 Task: Create a due date automation trigger when advanced on, the moment a card is due add fields without custom field "Resume" set to a date between 1 and 7 working days ago.
Action: Mouse moved to (848, 252)
Screenshot: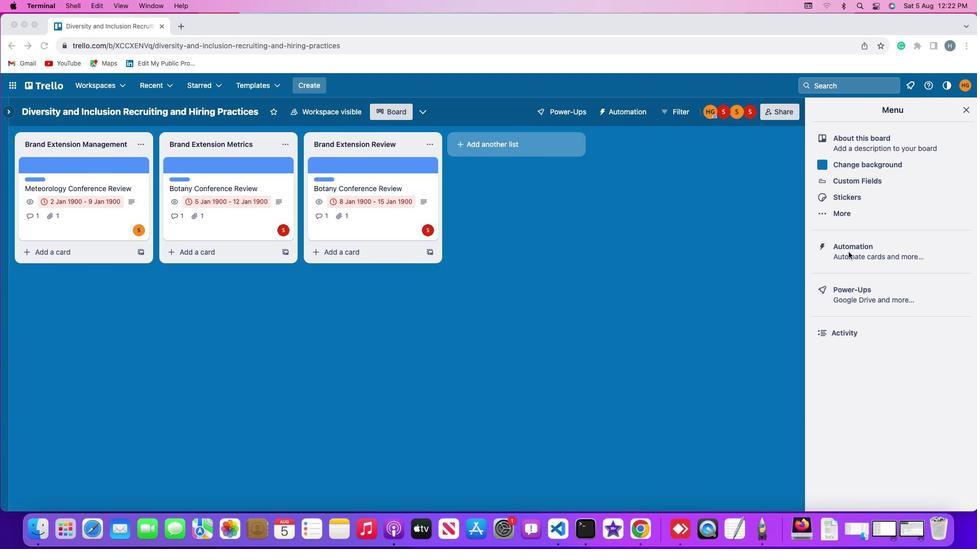
Action: Mouse pressed left at (848, 252)
Screenshot: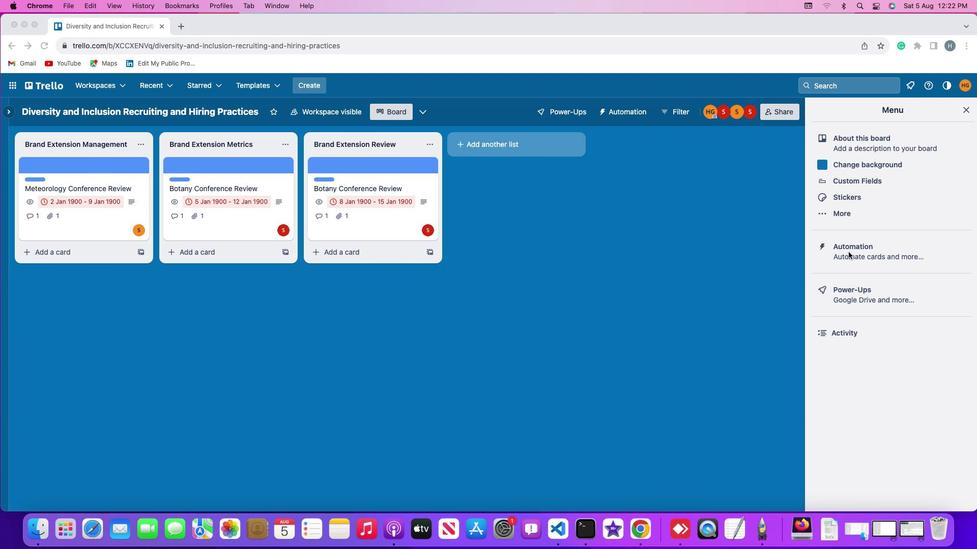 
Action: Mouse pressed left at (848, 252)
Screenshot: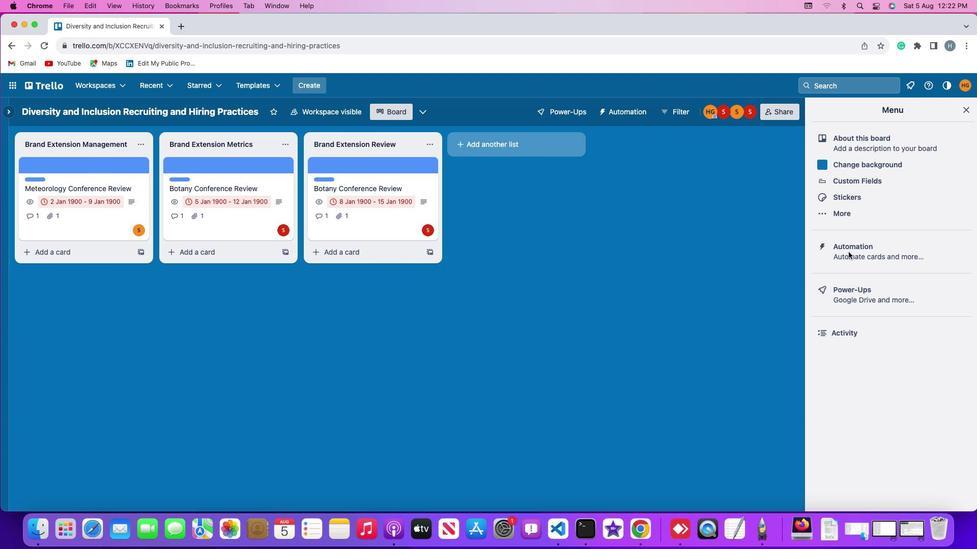 
Action: Mouse moved to (52, 241)
Screenshot: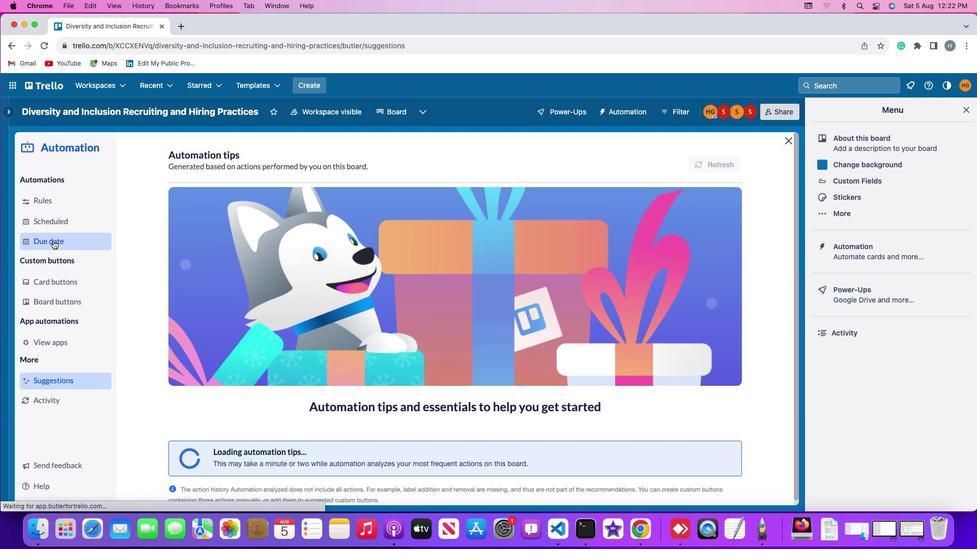 
Action: Mouse pressed left at (52, 241)
Screenshot: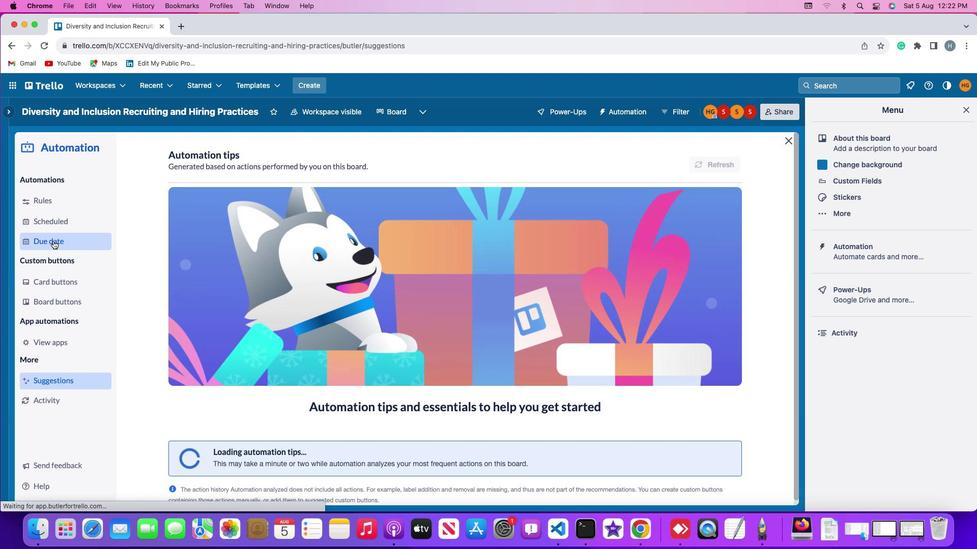 
Action: Mouse moved to (686, 154)
Screenshot: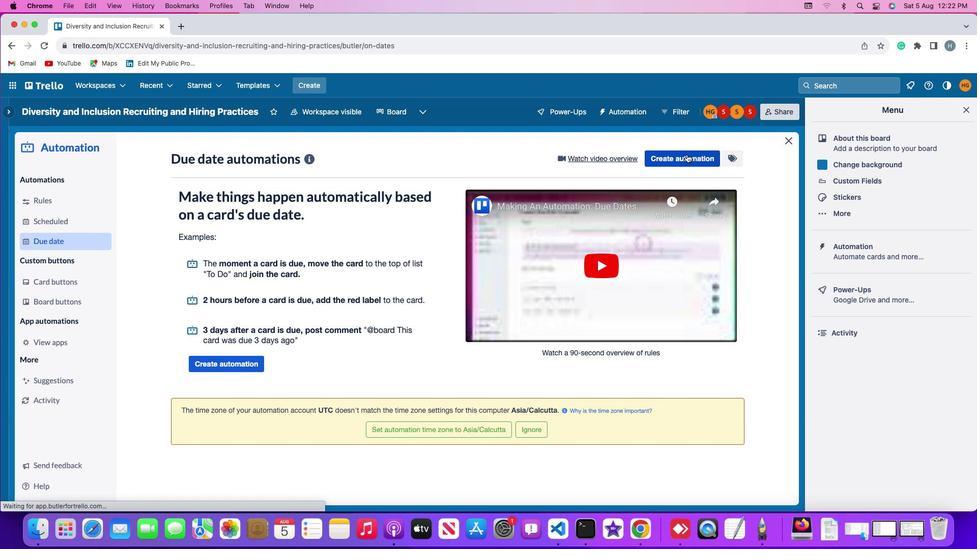 
Action: Mouse pressed left at (686, 154)
Screenshot: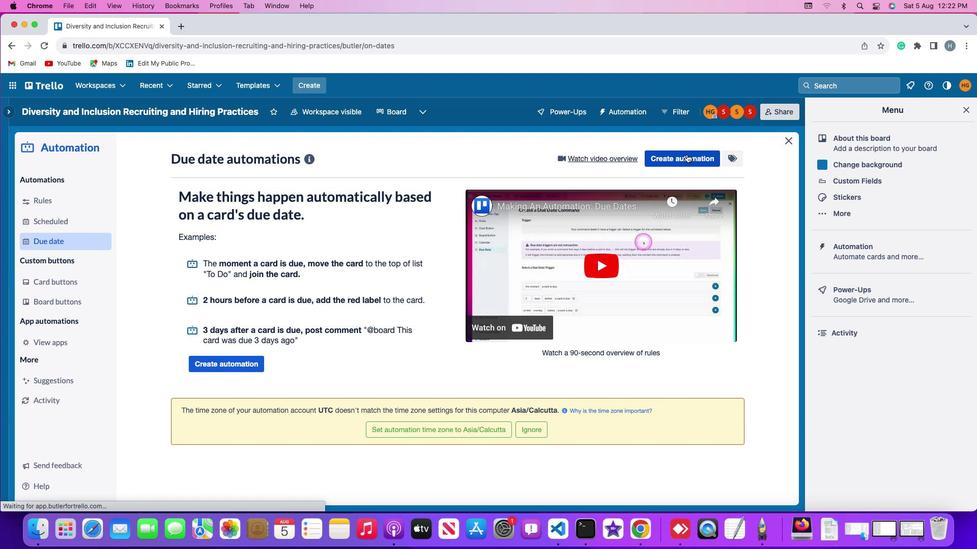 
Action: Mouse moved to (464, 254)
Screenshot: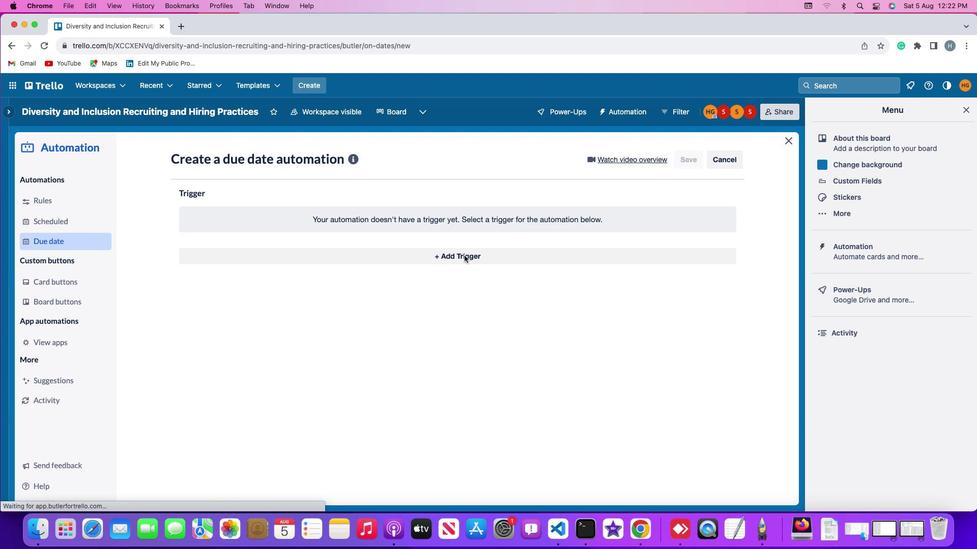 
Action: Mouse pressed left at (464, 254)
Screenshot: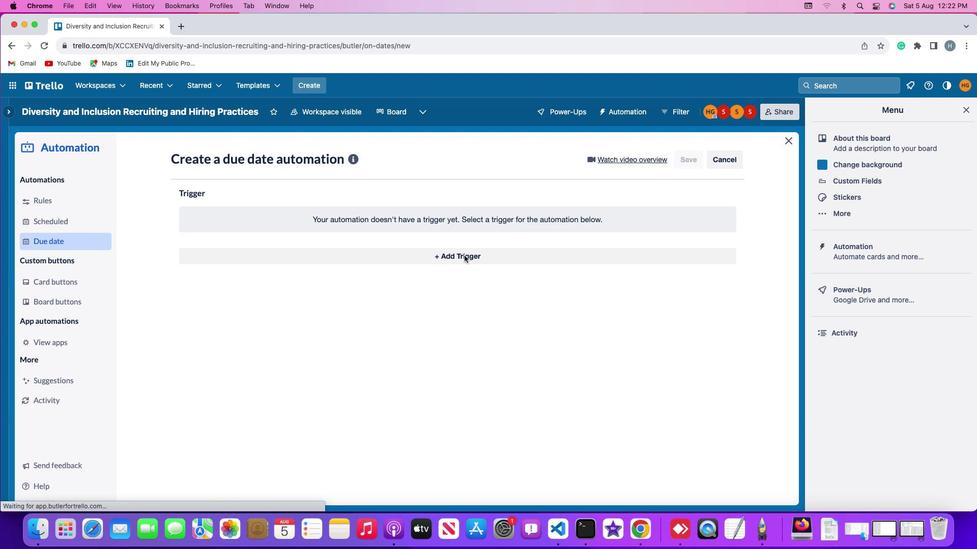 
Action: Mouse moved to (220, 383)
Screenshot: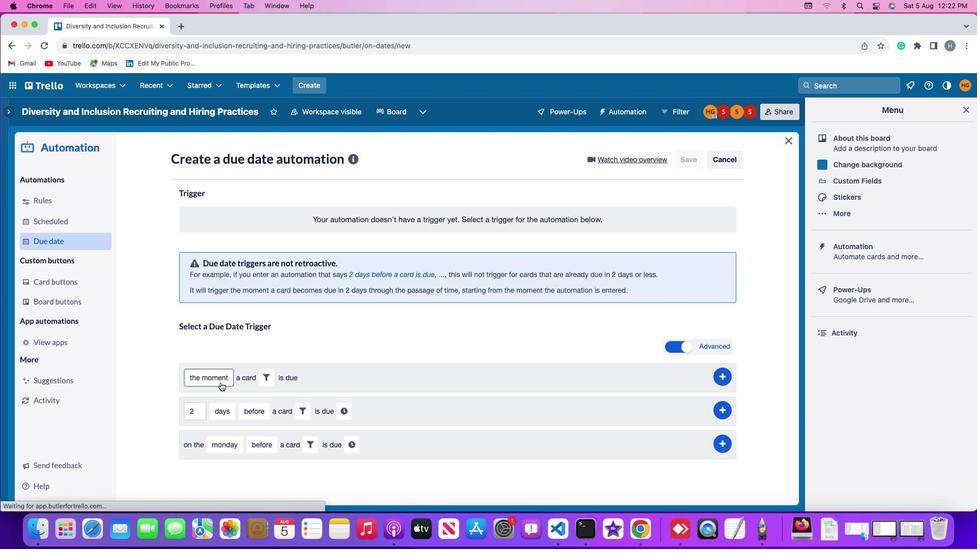 
Action: Mouse pressed left at (220, 383)
Screenshot: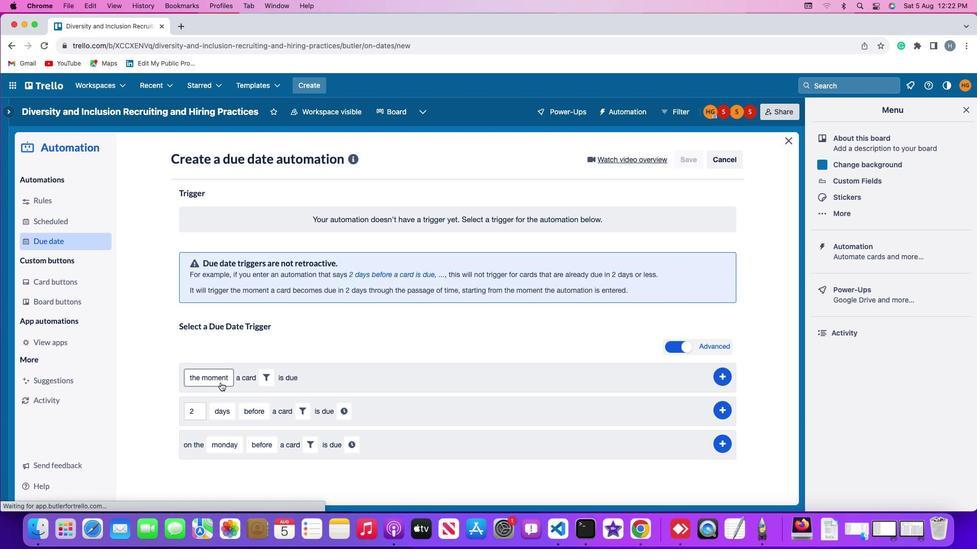 
Action: Mouse moved to (223, 397)
Screenshot: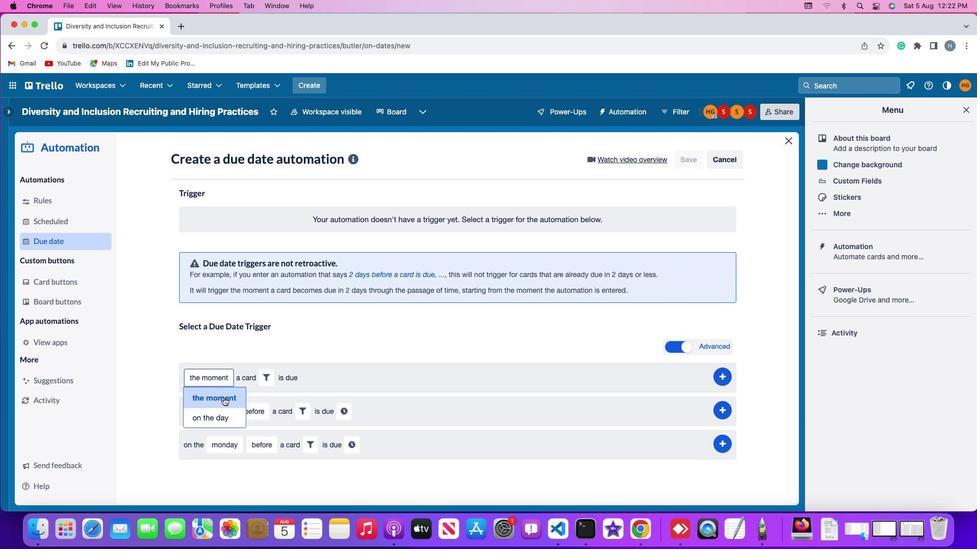 
Action: Mouse pressed left at (223, 397)
Screenshot: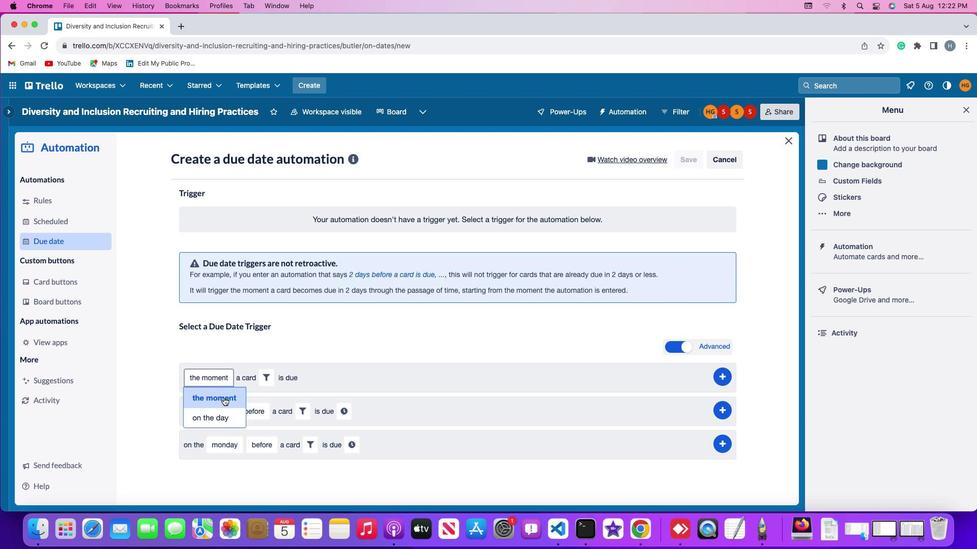 
Action: Mouse moved to (263, 381)
Screenshot: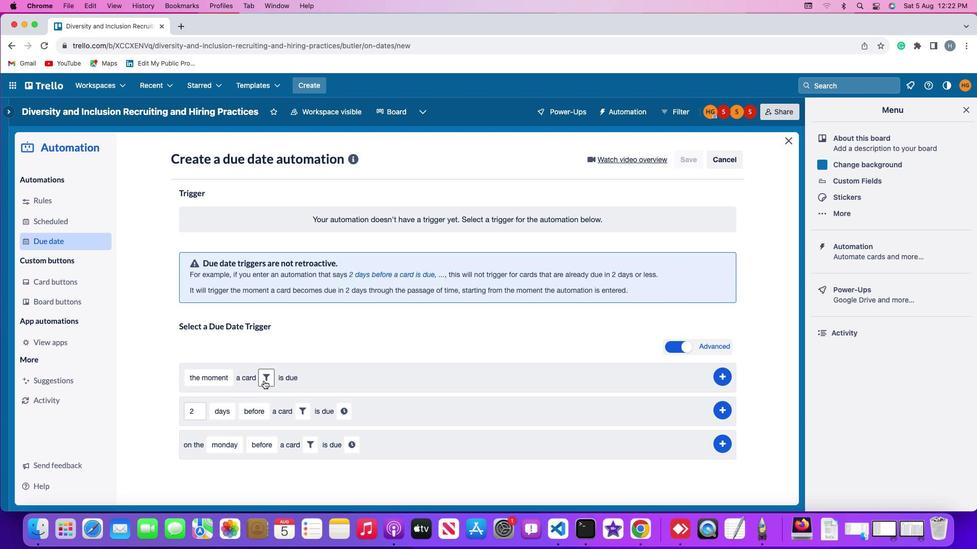 
Action: Mouse pressed left at (263, 381)
Screenshot: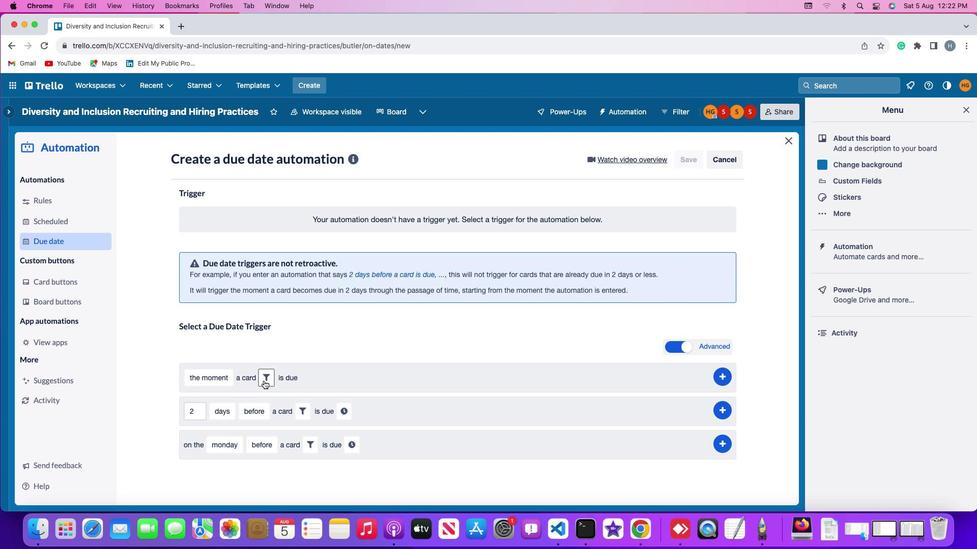 
Action: Mouse moved to (430, 411)
Screenshot: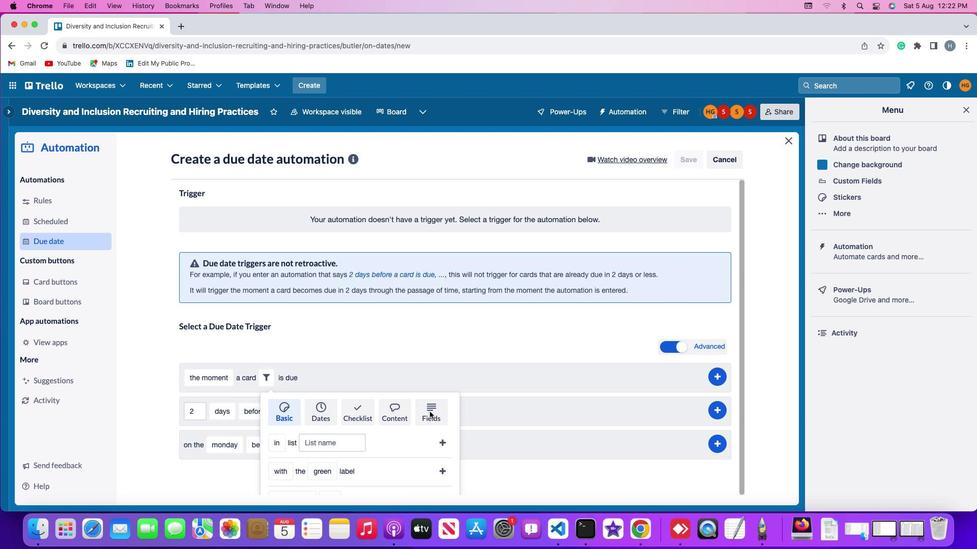
Action: Mouse pressed left at (430, 411)
Screenshot: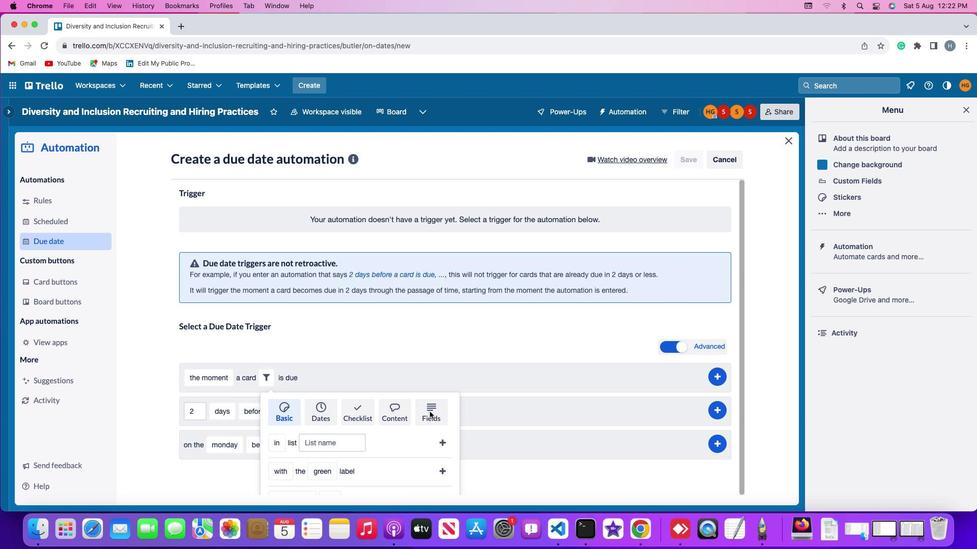 
Action: Mouse scrolled (430, 411) with delta (0, 0)
Screenshot: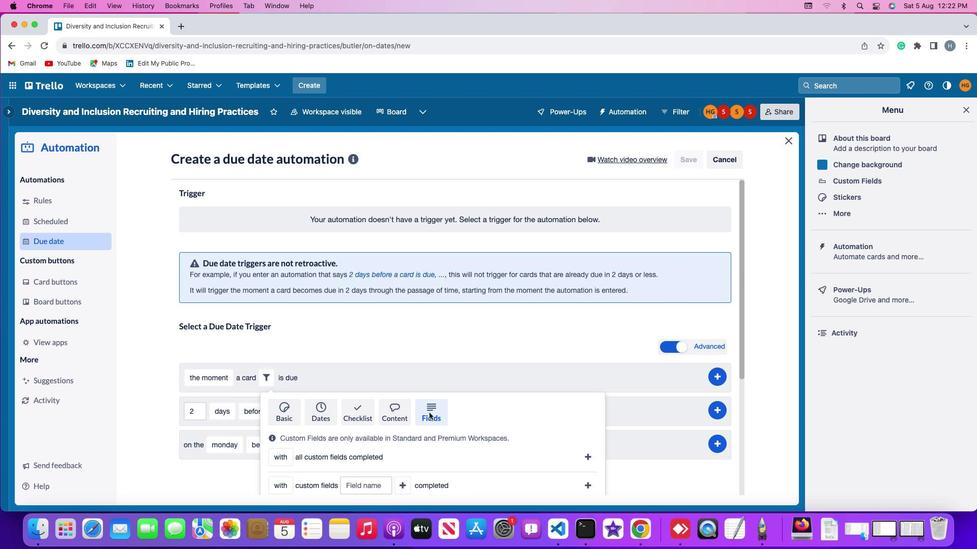 
Action: Mouse scrolled (430, 411) with delta (0, 0)
Screenshot: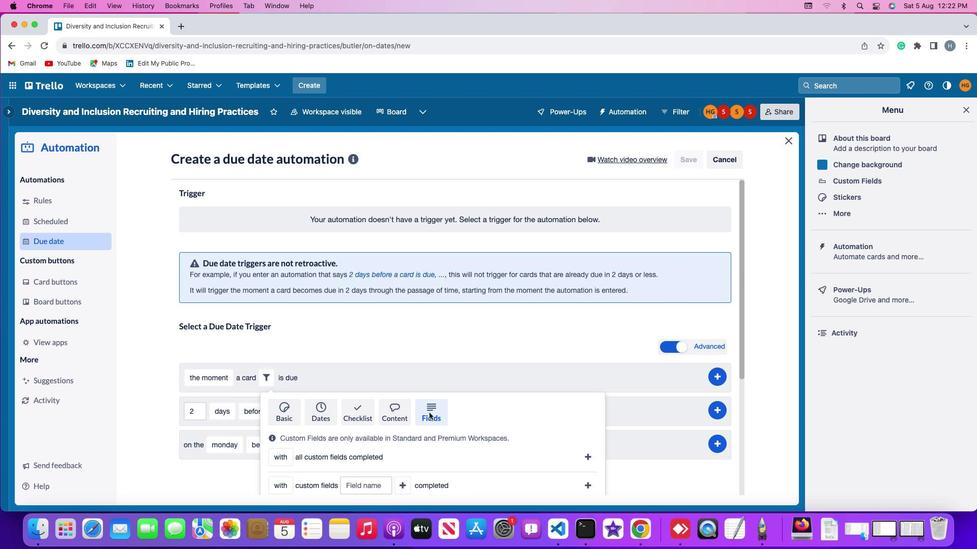 
Action: Mouse moved to (429, 413)
Screenshot: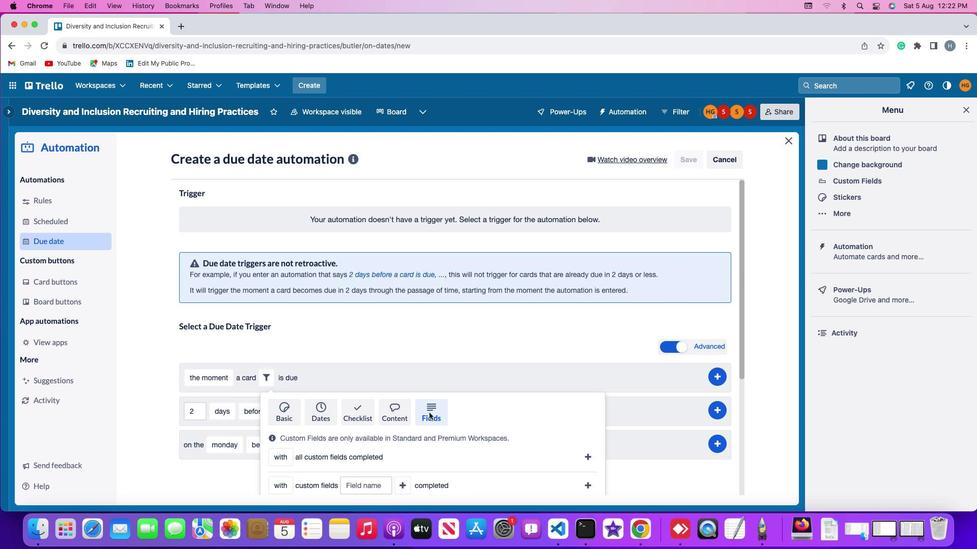 
Action: Mouse scrolled (429, 413) with delta (0, -2)
Screenshot: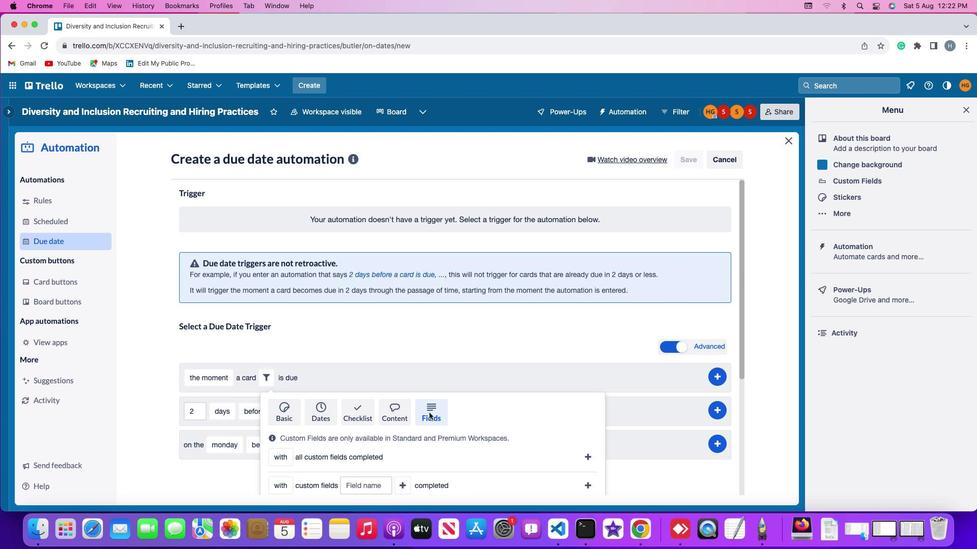 
Action: Mouse moved to (425, 416)
Screenshot: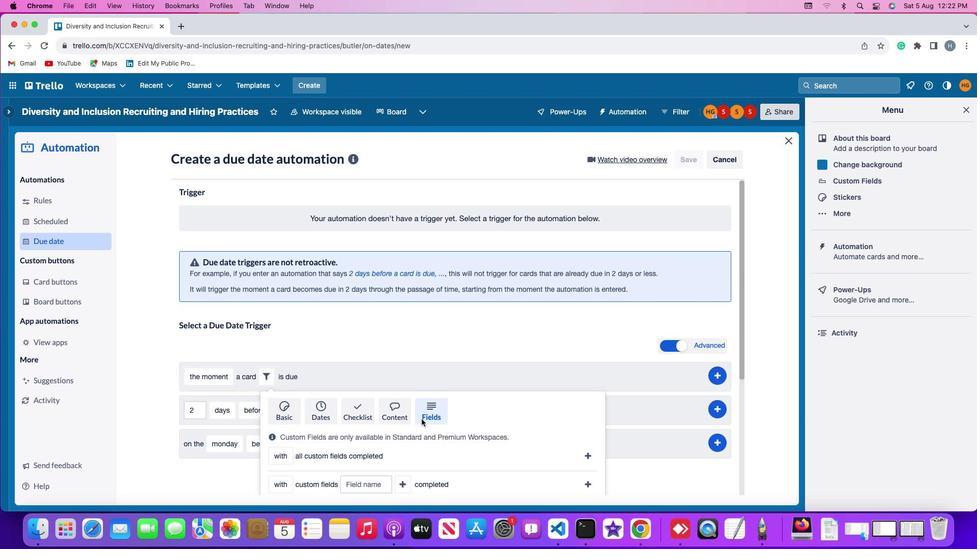 
Action: Mouse scrolled (425, 416) with delta (0, -2)
Screenshot: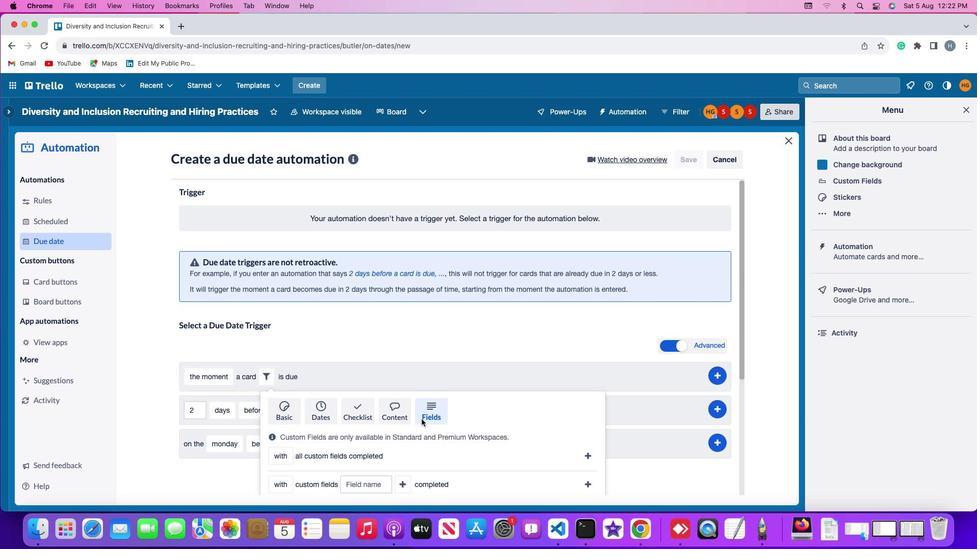 
Action: Mouse moved to (423, 418)
Screenshot: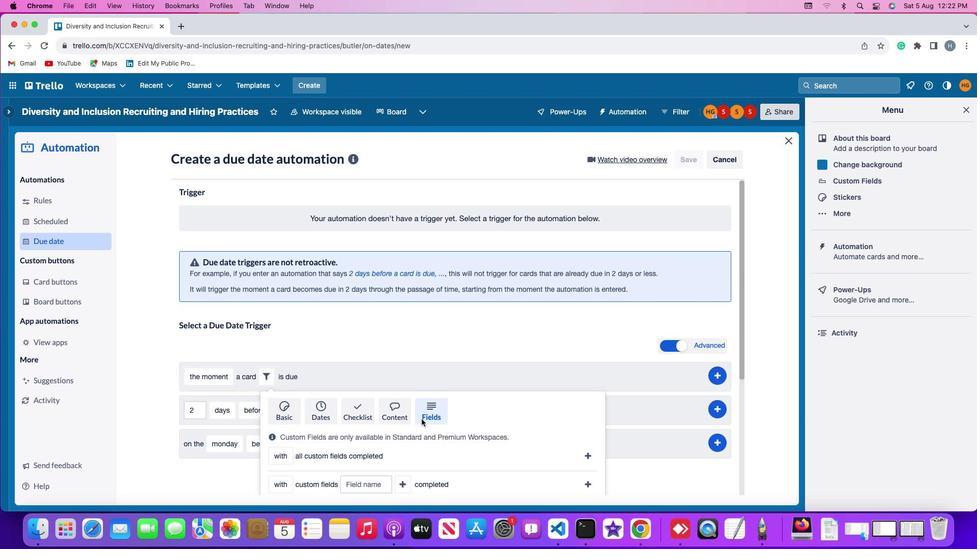 
Action: Mouse scrolled (423, 418) with delta (0, -3)
Screenshot: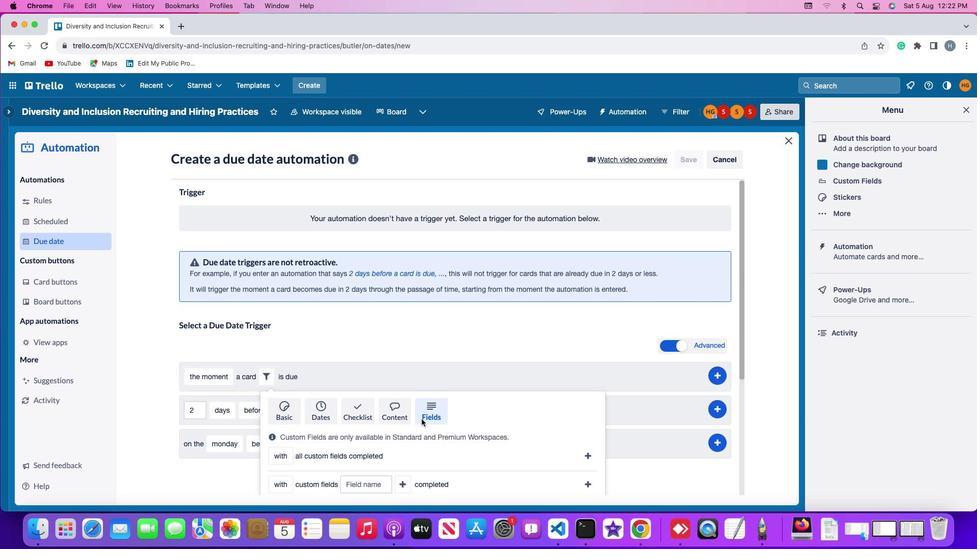 
Action: Mouse moved to (420, 420)
Screenshot: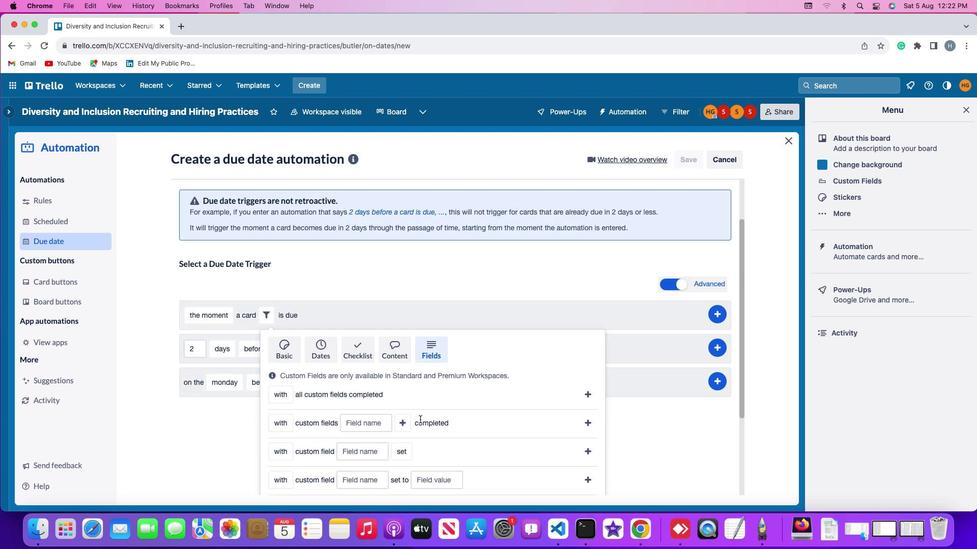 
Action: Mouse scrolled (420, 420) with delta (0, -3)
Screenshot: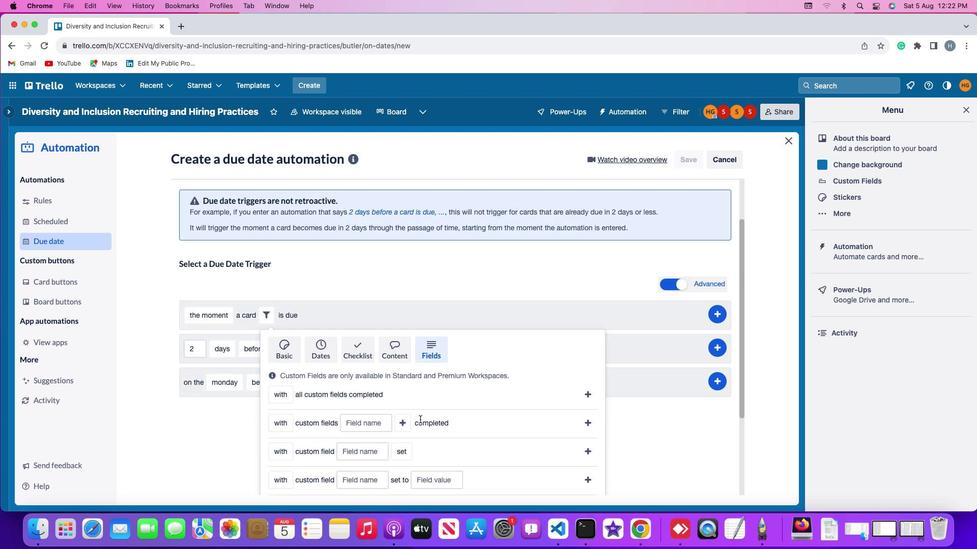 
Action: Mouse moved to (420, 419)
Screenshot: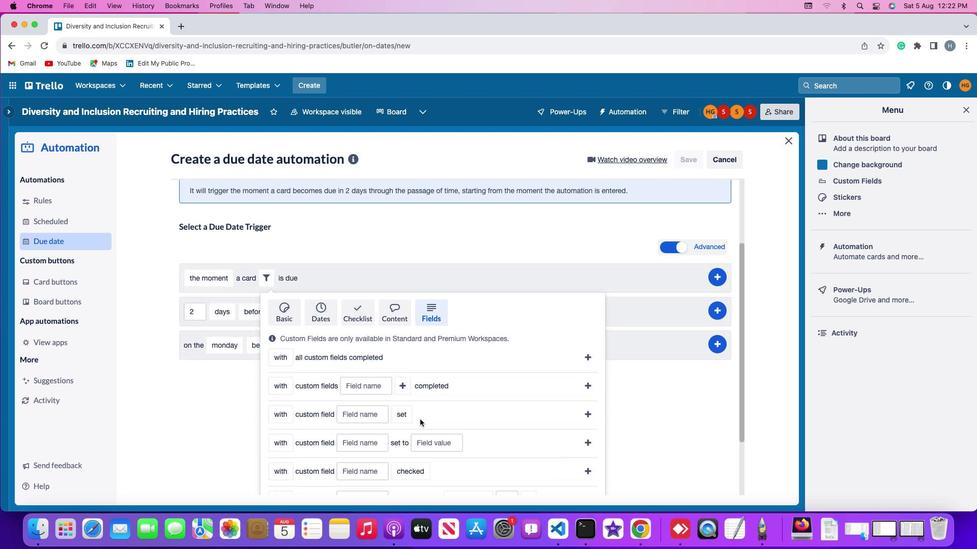 
Action: Mouse scrolled (420, 419) with delta (0, 0)
Screenshot: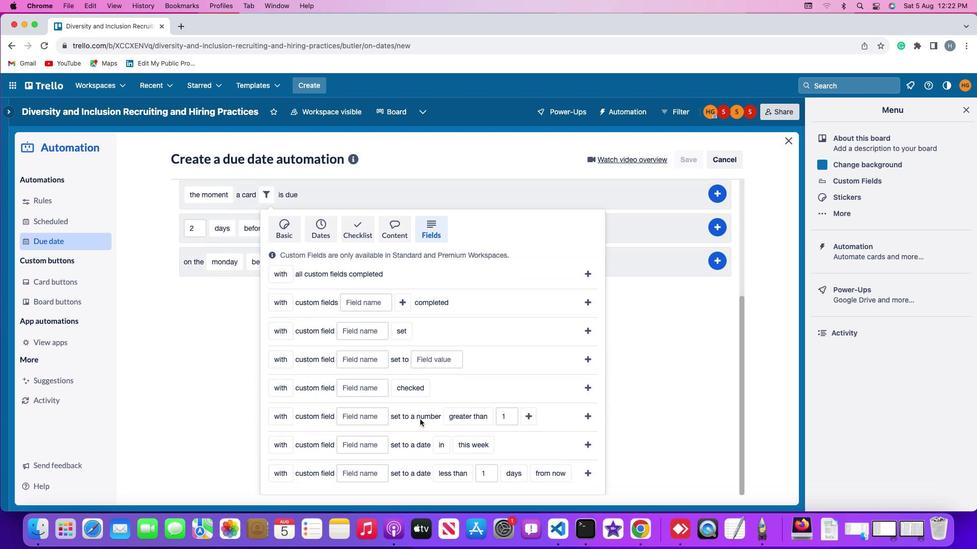 
Action: Mouse scrolled (420, 419) with delta (0, 0)
Screenshot: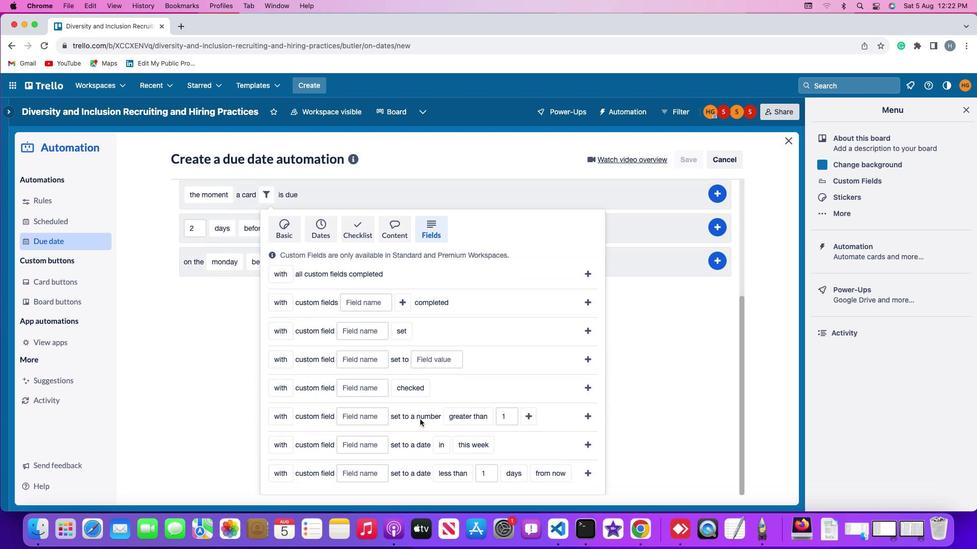 
Action: Mouse scrolled (420, 419) with delta (0, -1)
Screenshot: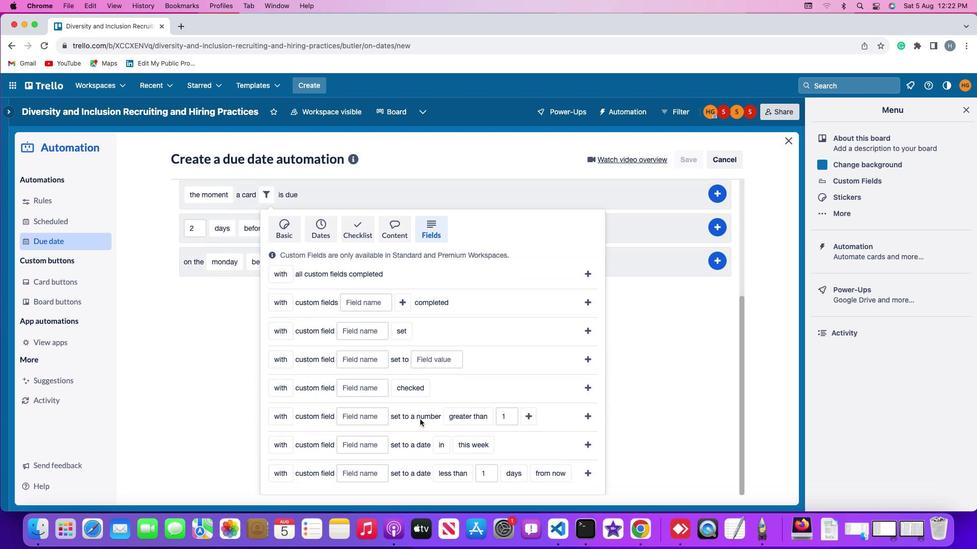 
Action: Mouse scrolled (420, 419) with delta (0, -2)
Screenshot: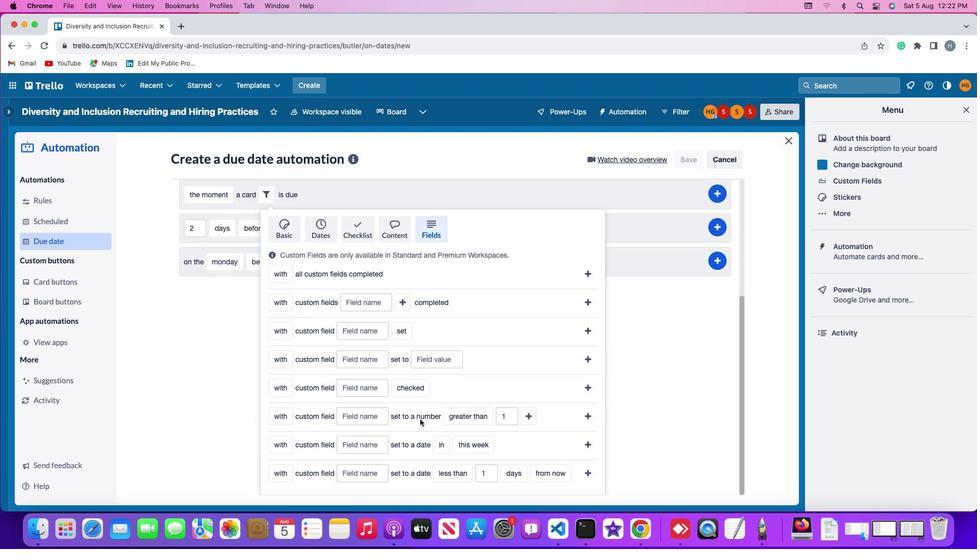 
Action: Mouse moved to (281, 472)
Screenshot: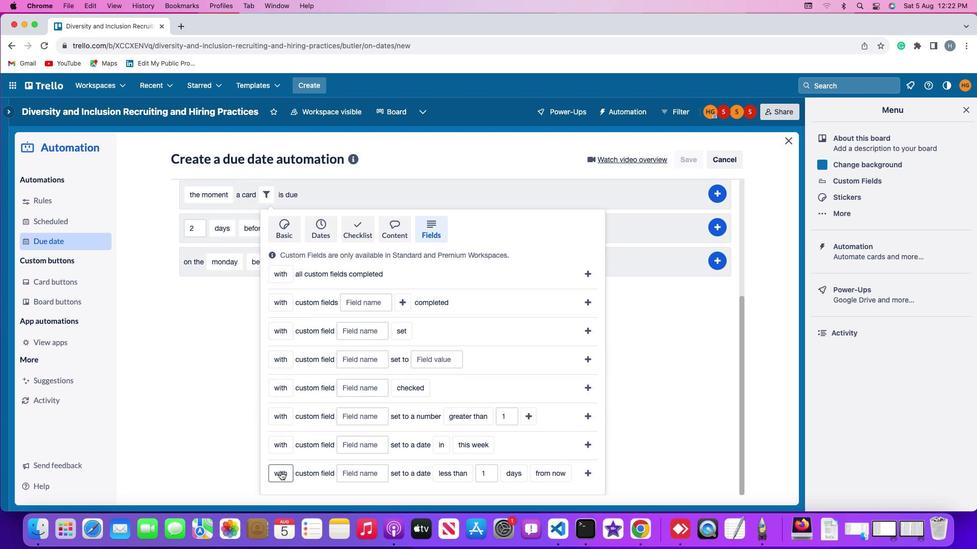 
Action: Mouse pressed left at (281, 472)
Screenshot: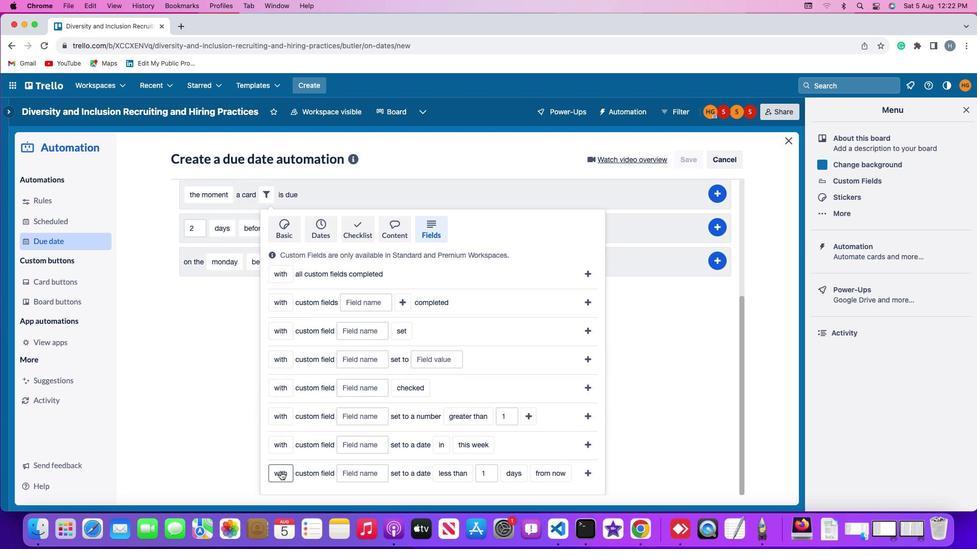 
Action: Mouse moved to (287, 455)
Screenshot: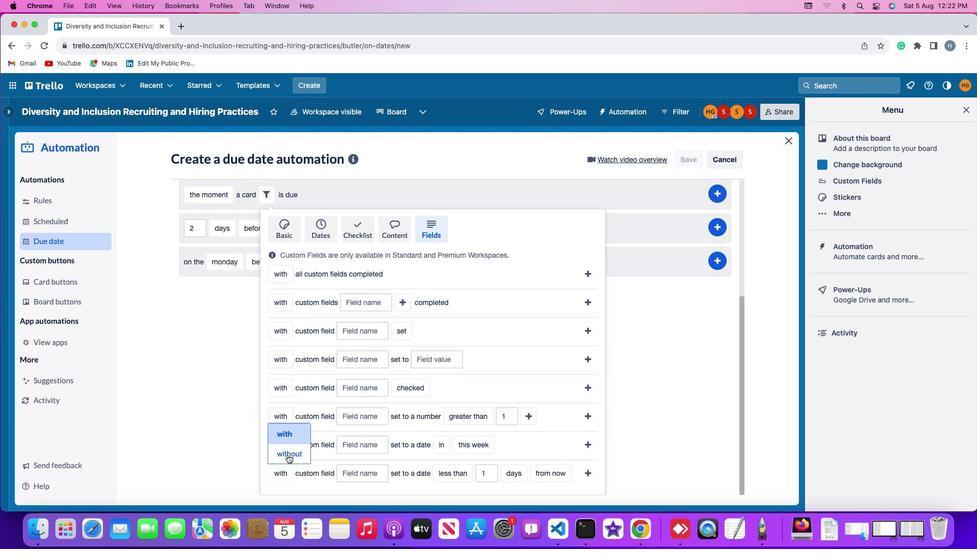 
Action: Mouse pressed left at (287, 455)
Screenshot: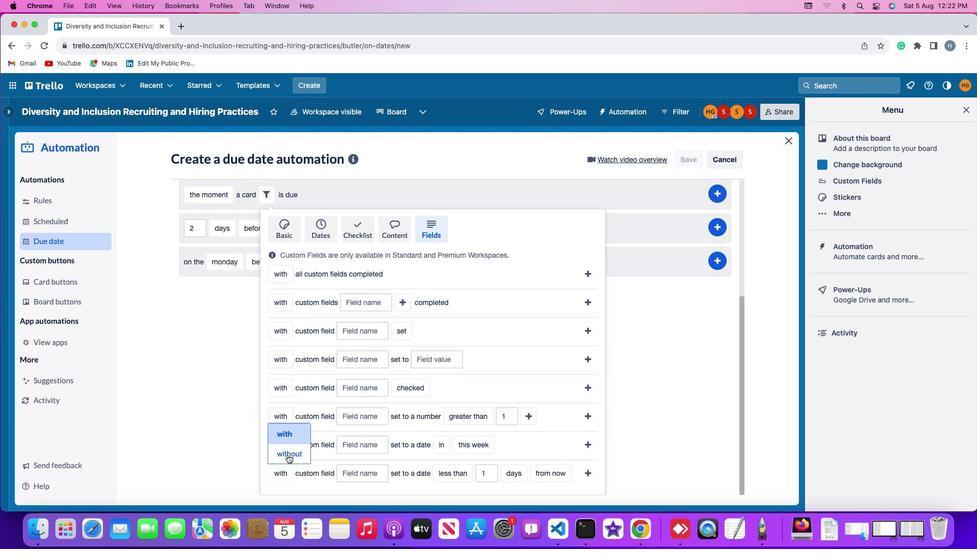 
Action: Mouse moved to (362, 475)
Screenshot: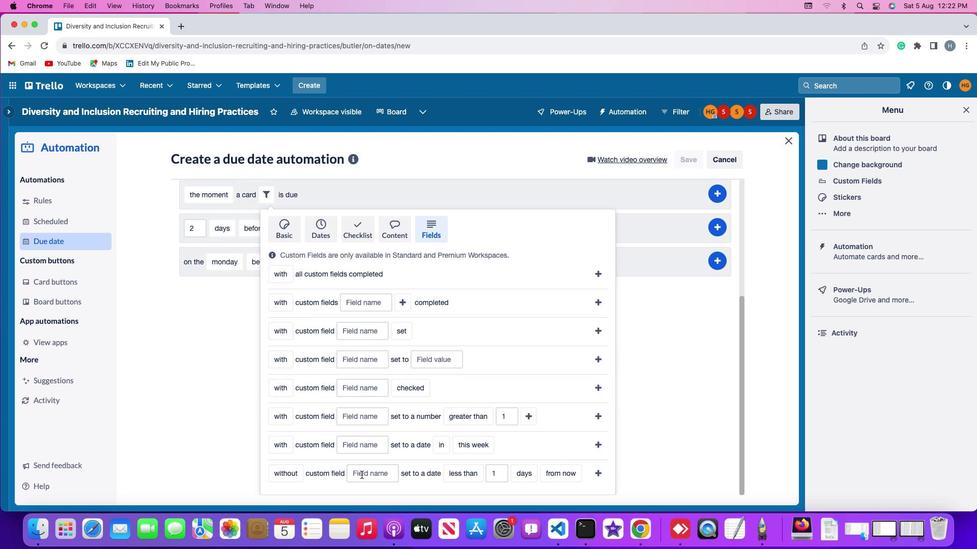 
Action: Mouse pressed left at (362, 475)
Screenshot: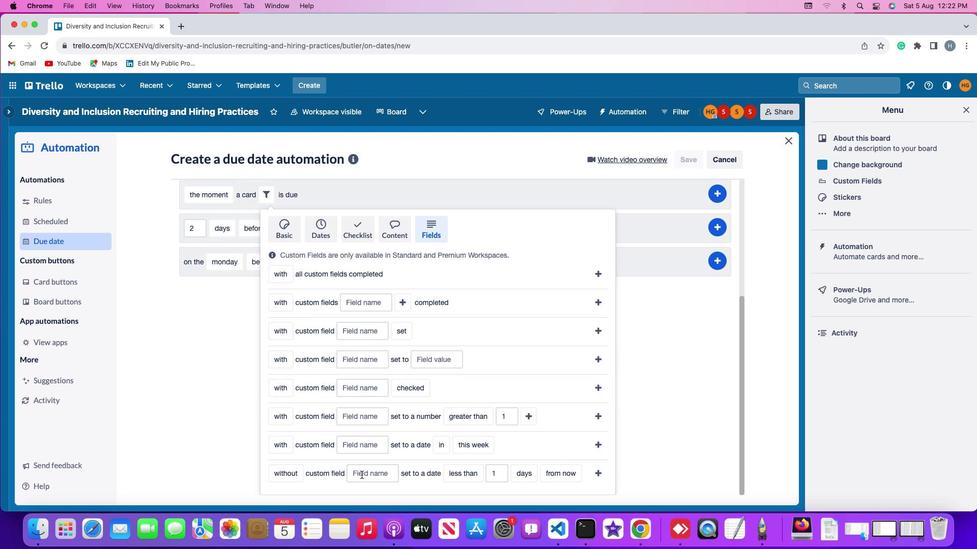
Action: Mouse moved to (362, 475)
Screenshot: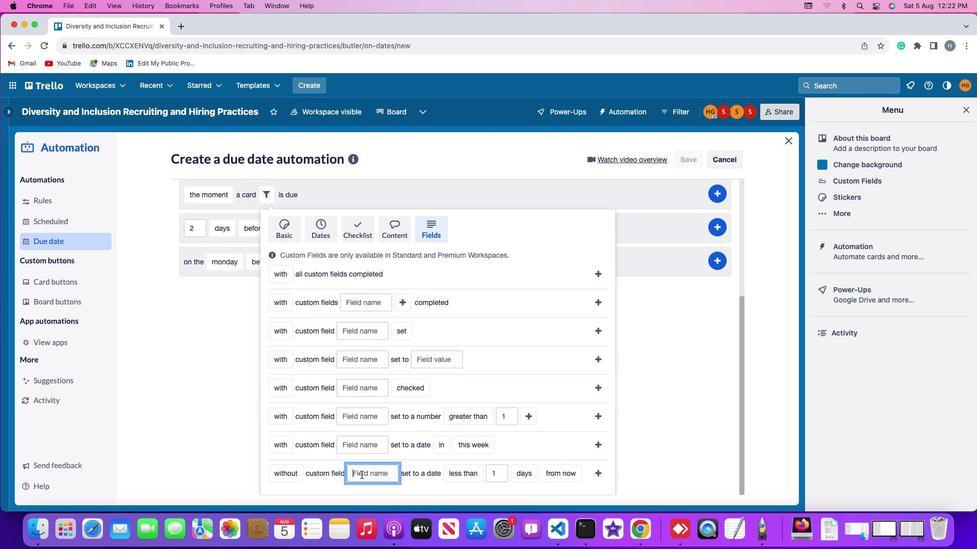 
Action: Key pressed Key.shift'R''e''s''u''m'
Screenshot: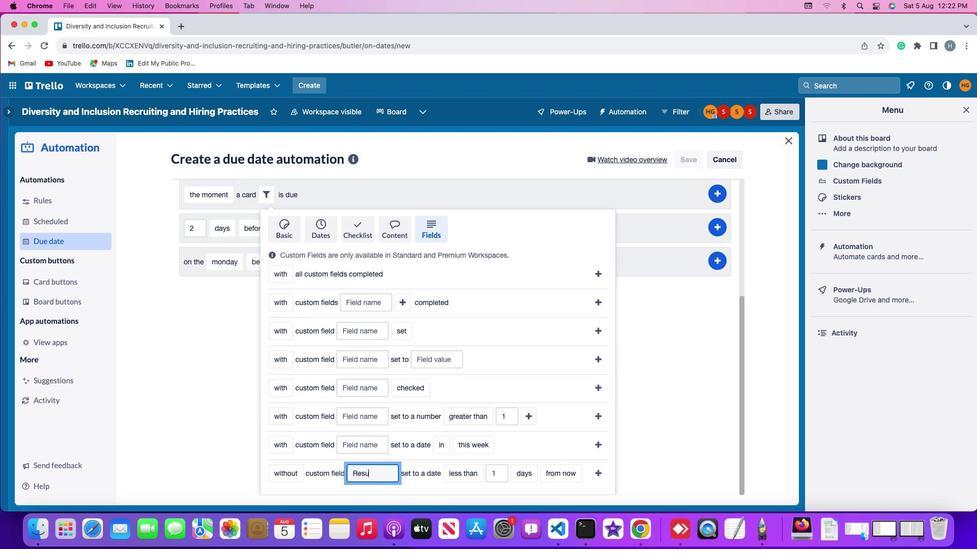 
Action: Mouse moved to (366, 473)
Screenshot: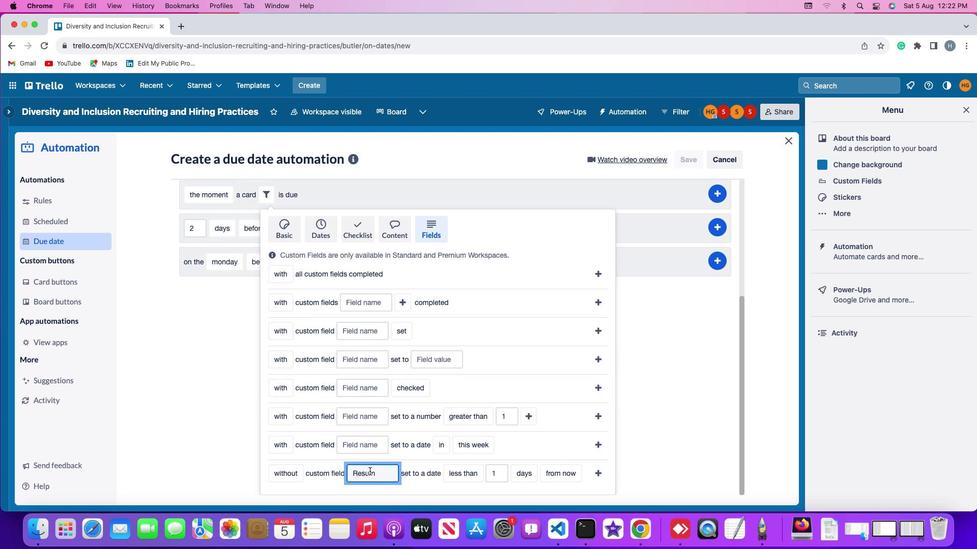 
Action: Key pressed 'e'
Screenshot: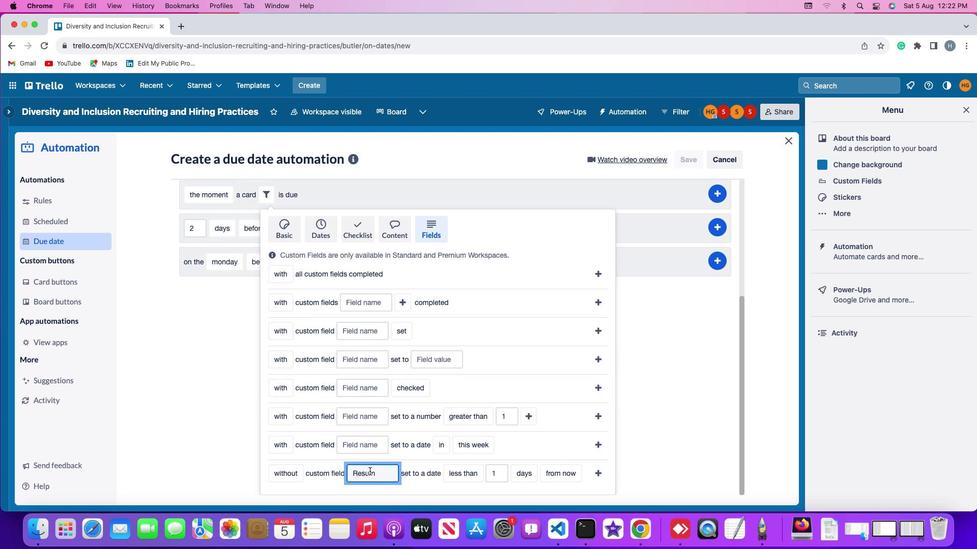 
Action: Mouse moved to (458, 473)
Screenshot: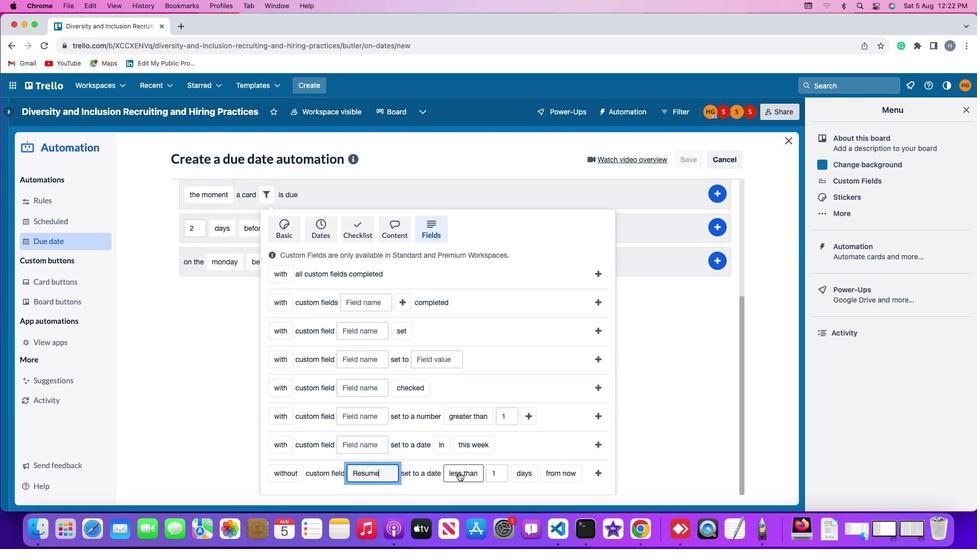 
Action: Mouse pressed left at (458, 473)
Screenshot: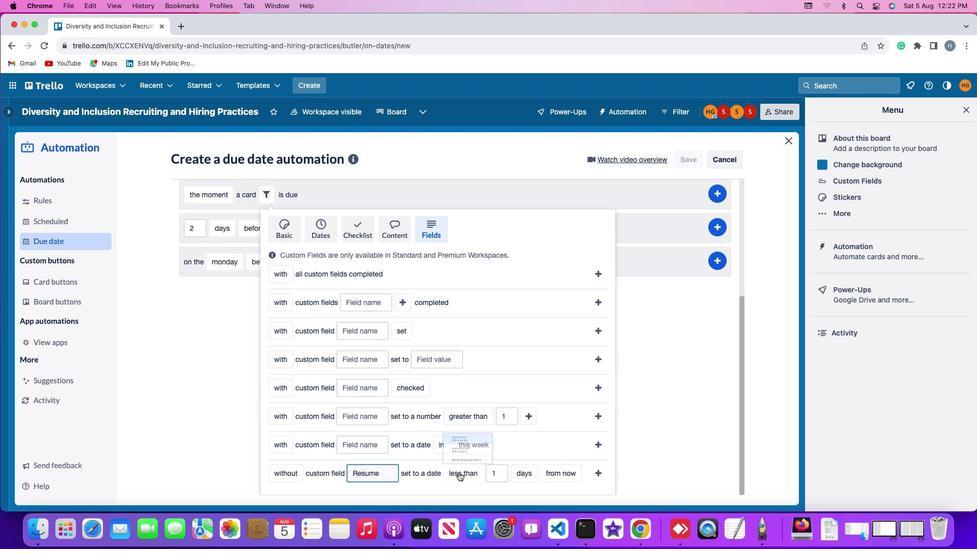 
Action: Mouse moved to (470, 451)
Screenshot: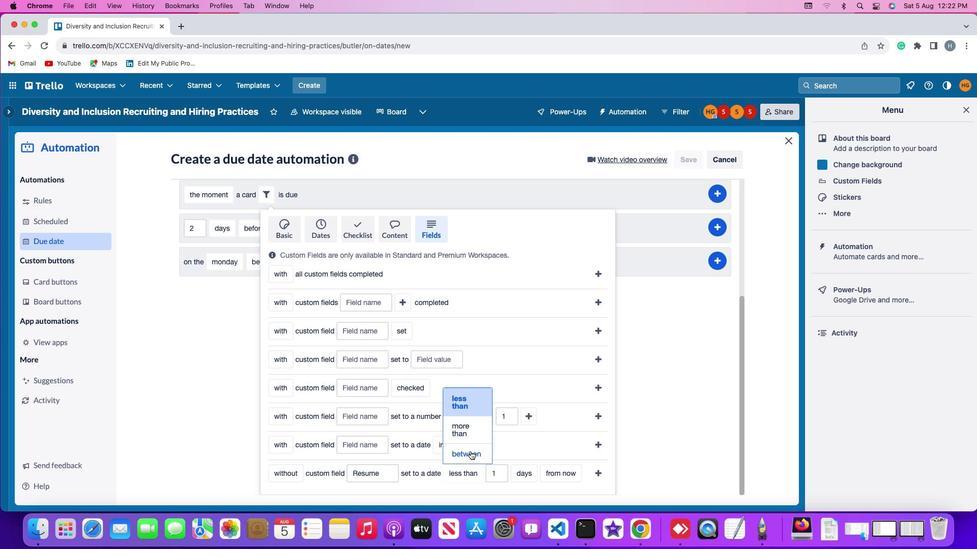 
Action: Mouse pressed left at (470, 451)
Screenshot: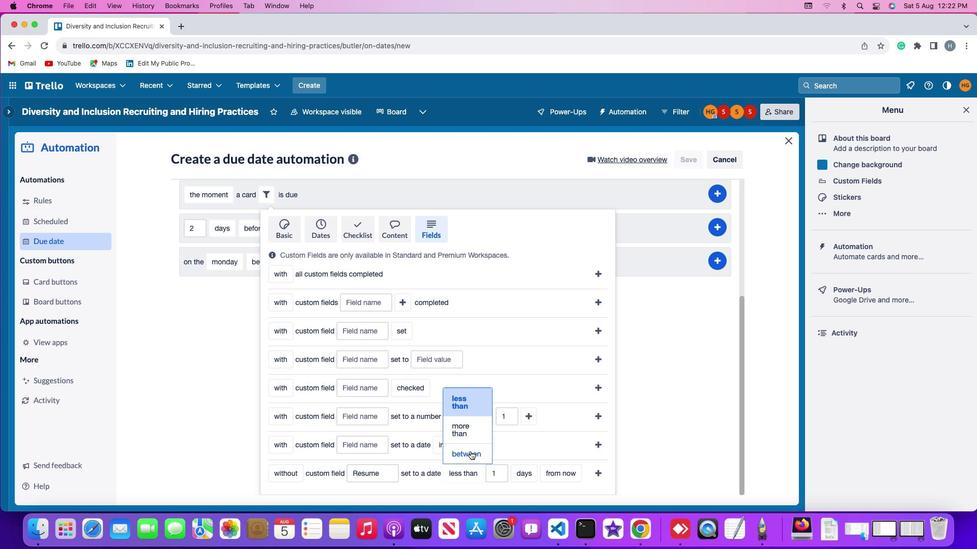
Action: Mouse moved to (501, 474)
Screenshot: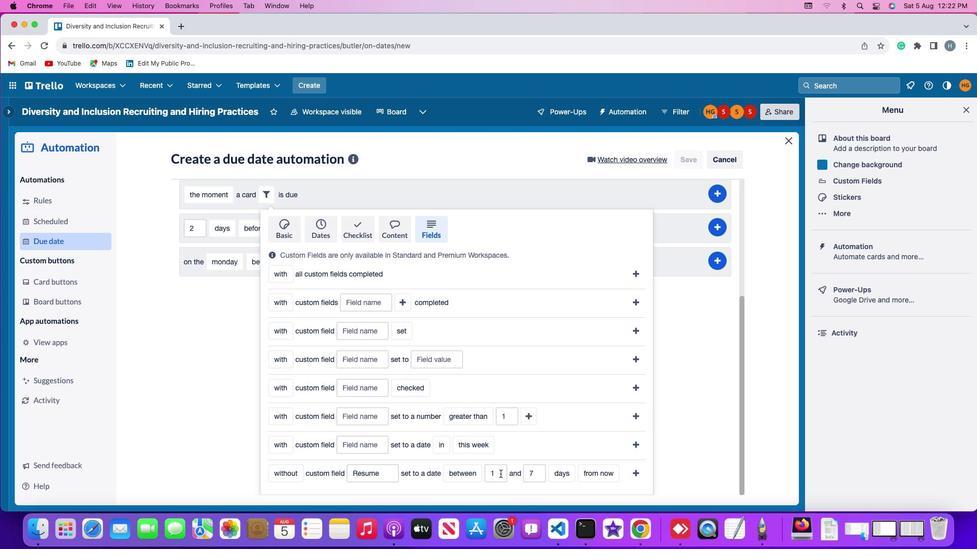 
Action: Mouse pressed left at (501, 474)
Screenshot: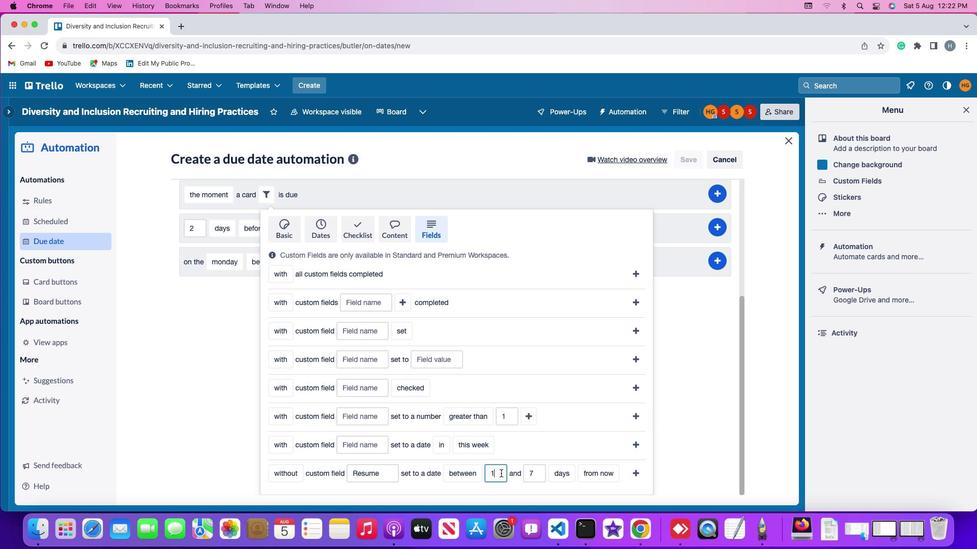 
Action: Mouse moved to (501, 474)
Screenshot: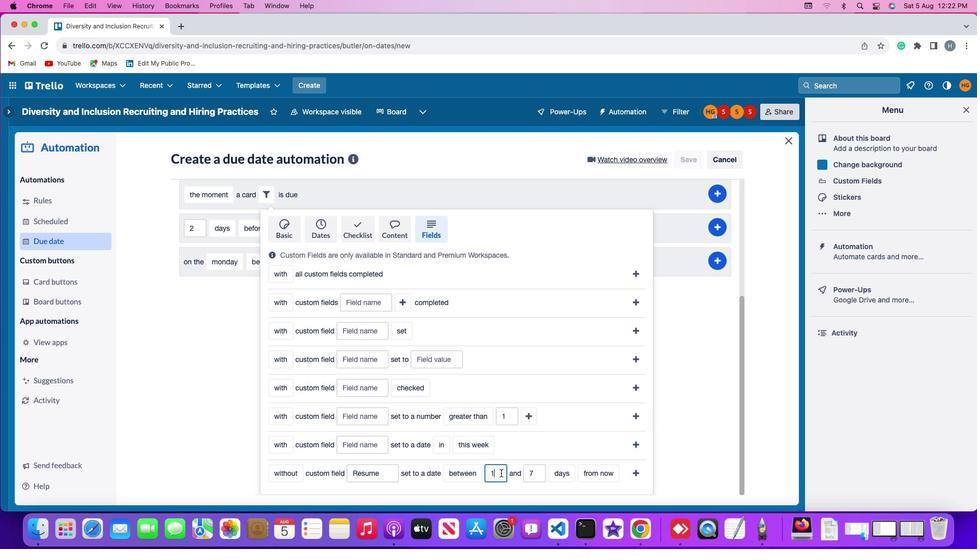 
Action: Key pressed Key.backspace'1'
Screenshot: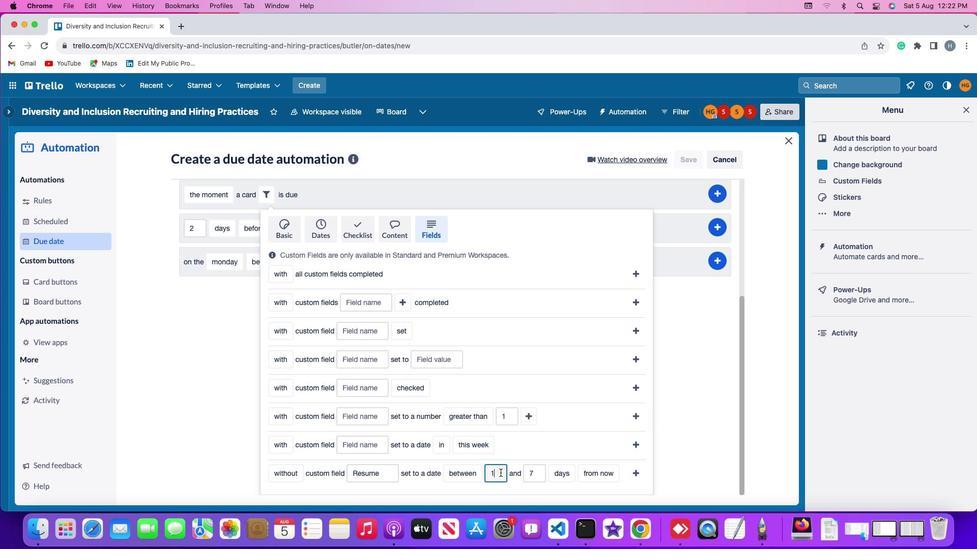 
Action: Mouse moved to (535, 474)
Screenshot: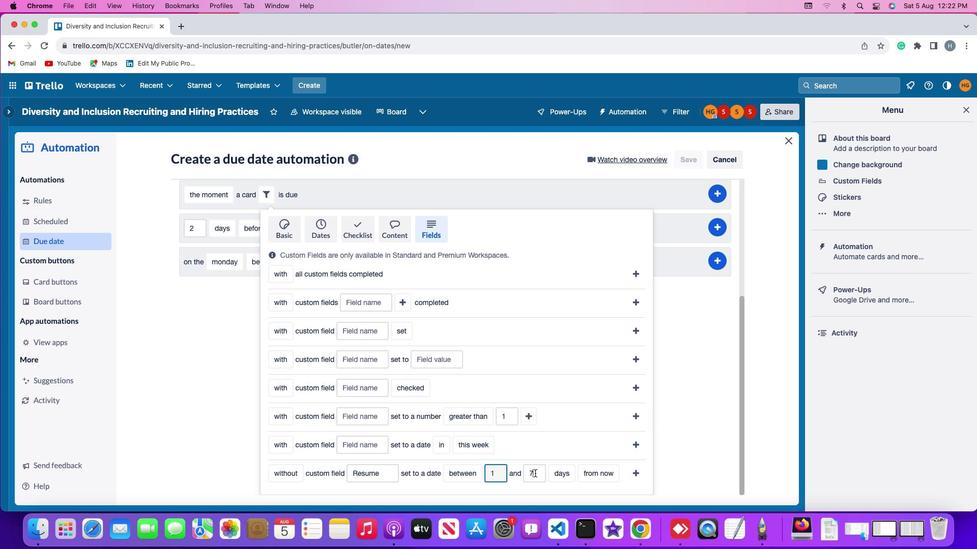 
Action: Mouse pressed left at (535, 474)
Screenshot: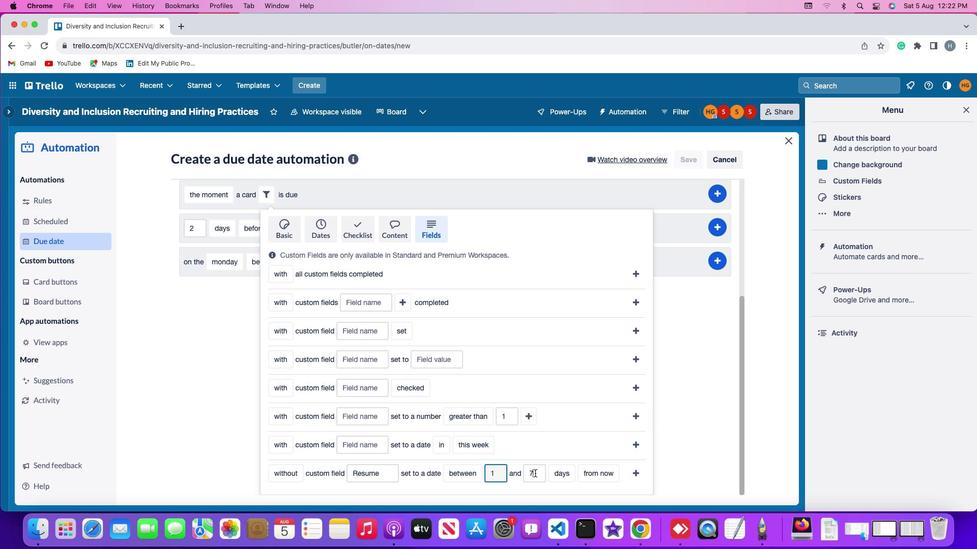 
Action: Mouse moved to (535, 474)
Screenshot: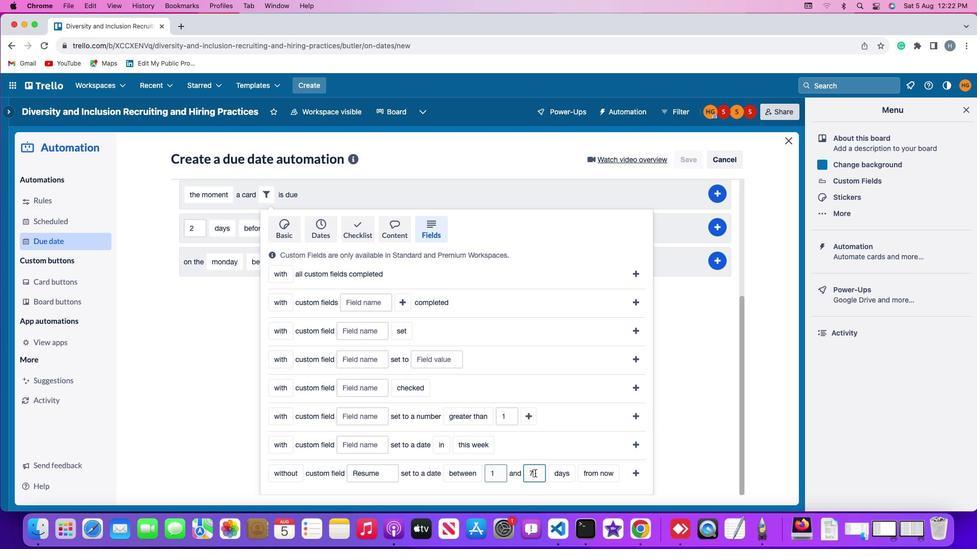 
Action: Key pressed Key.backspace'7'
Screenshot: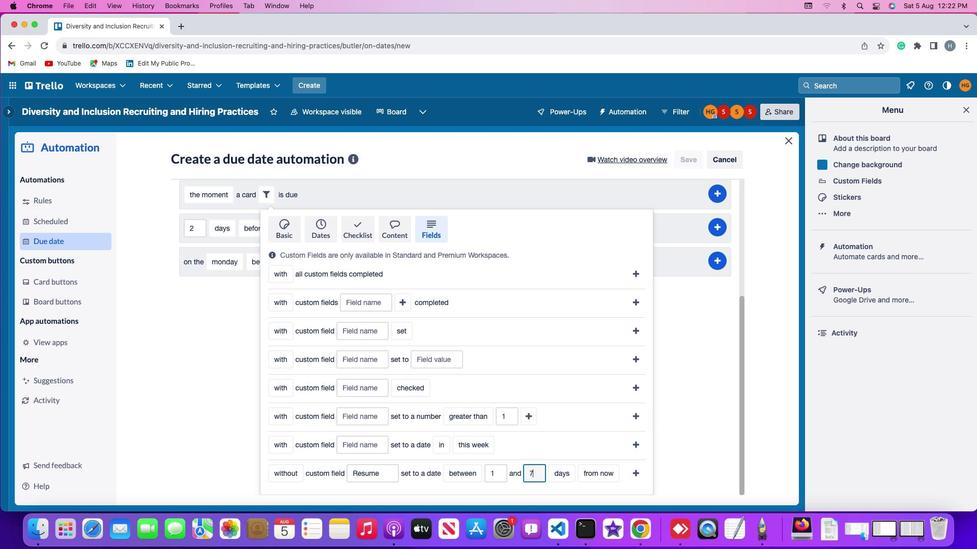 
Action: Mouse moved to (563, 472)
Screenshot: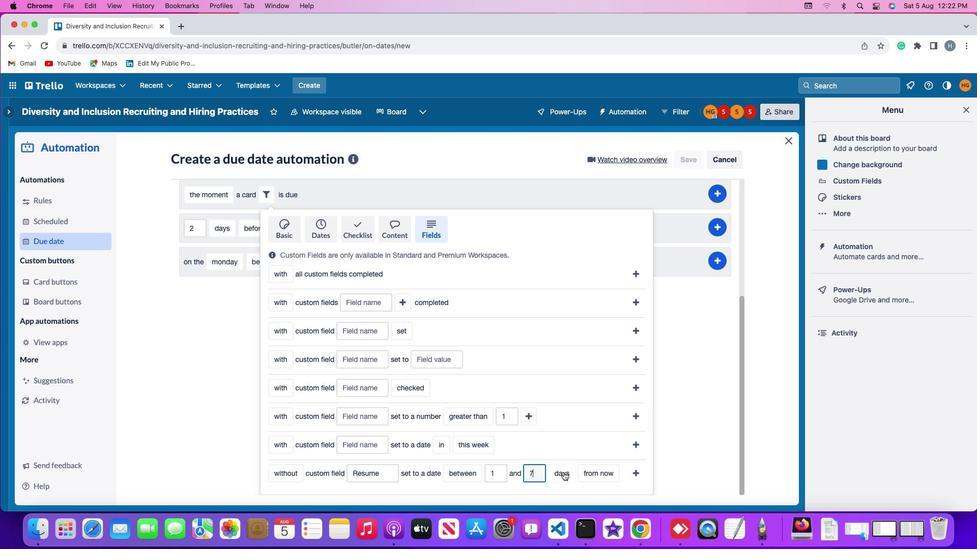
Action: Mouse pressed left at (563, 472)
Screenshot: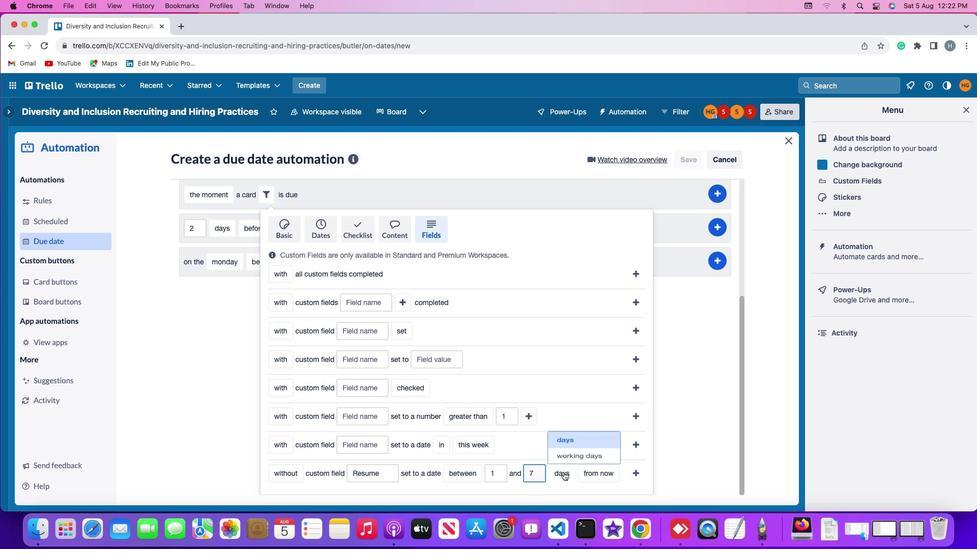 
Action: Mouse moved to (566, 457)
Screenshot: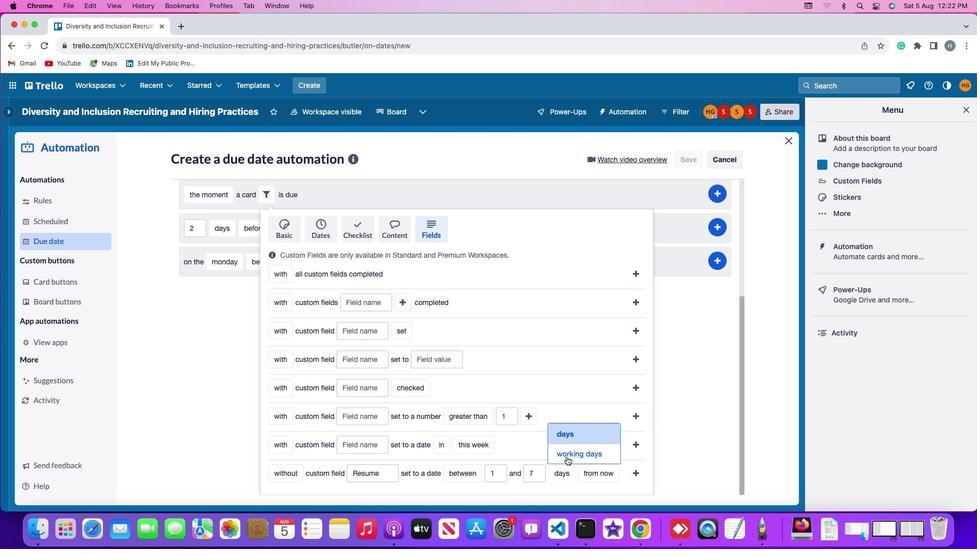 
Action: Mouse pressed left at (566, 457)
Screenshot: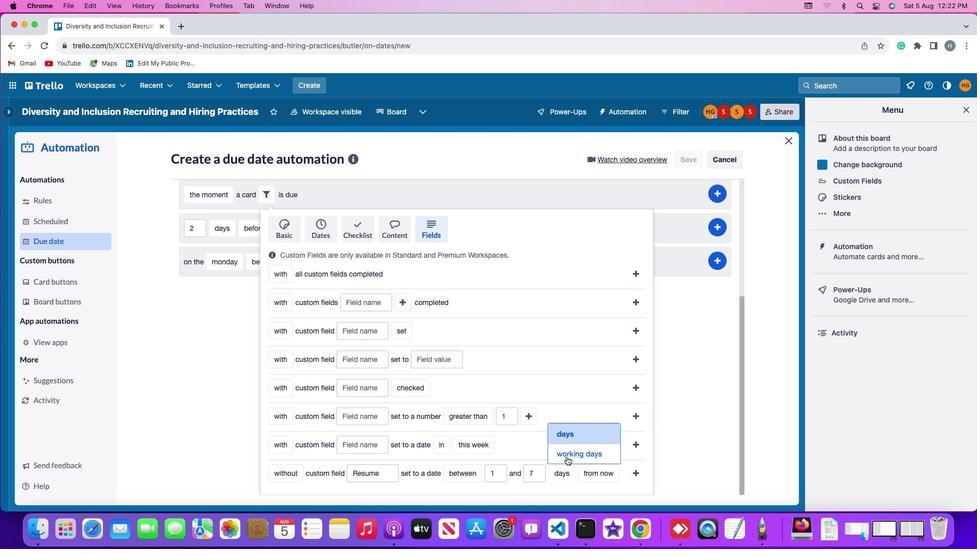 
Action: Mouse moved to (627, 472)
Screenshot: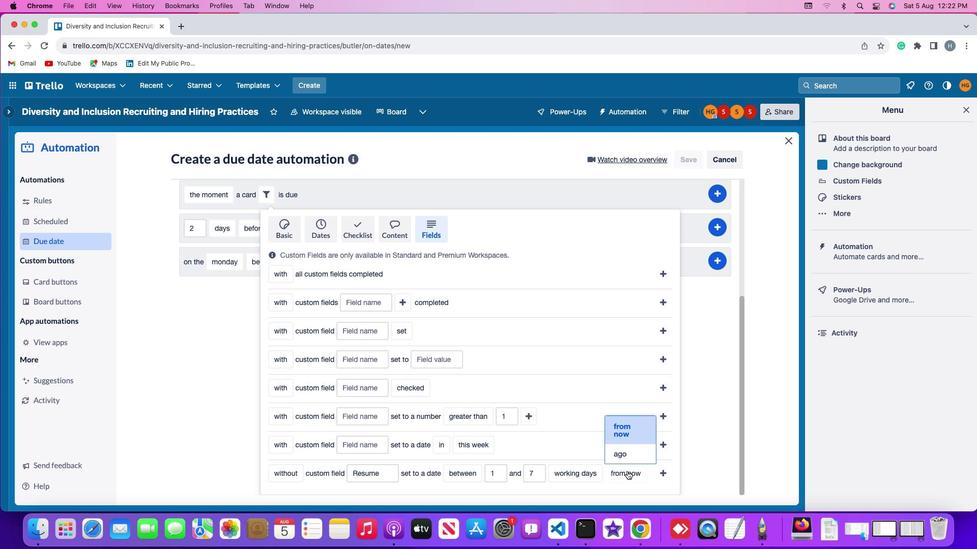 
Action: Mouse pressed left at (627, 472)
Screenshot: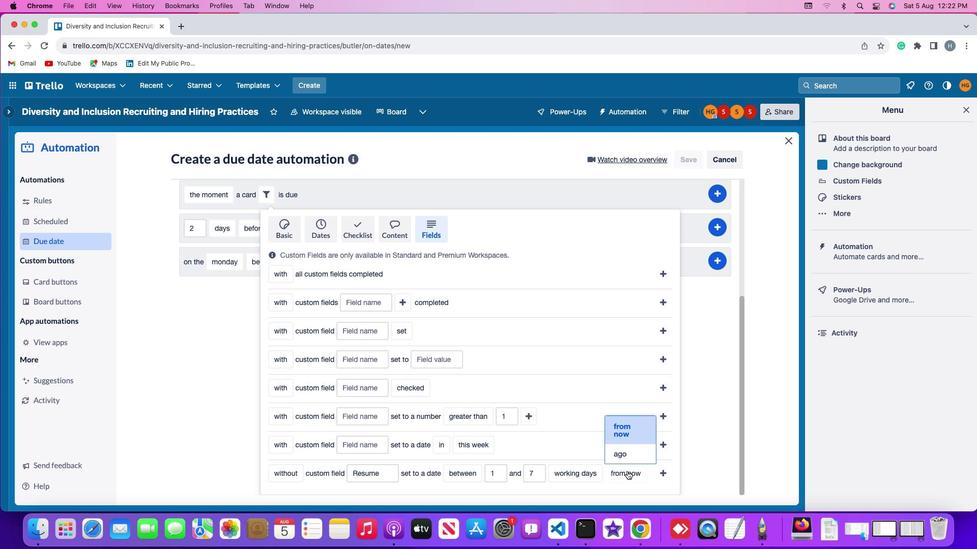 
Action: Mouse moved to (628, 451)
Screenshot: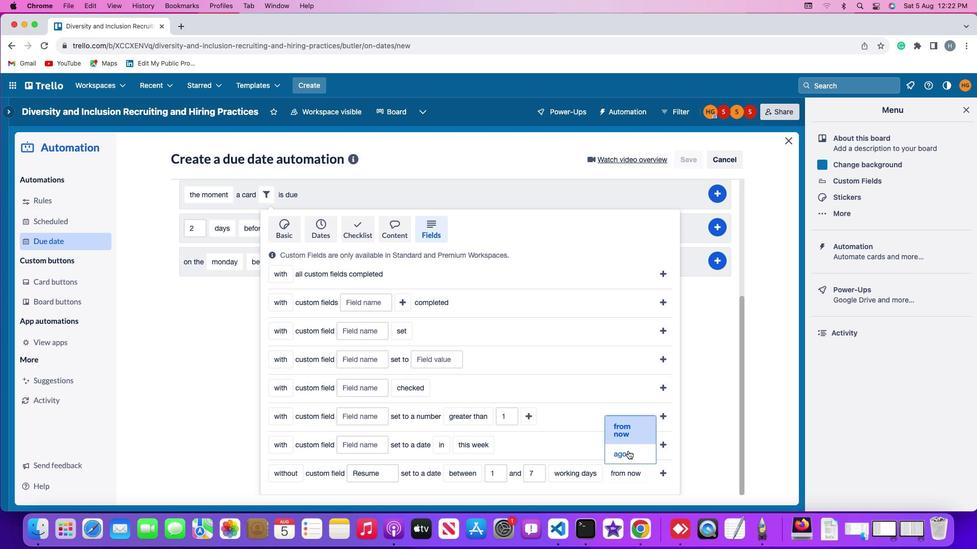 
Action: Mouse pressed left at (628, 451)
Screenshot: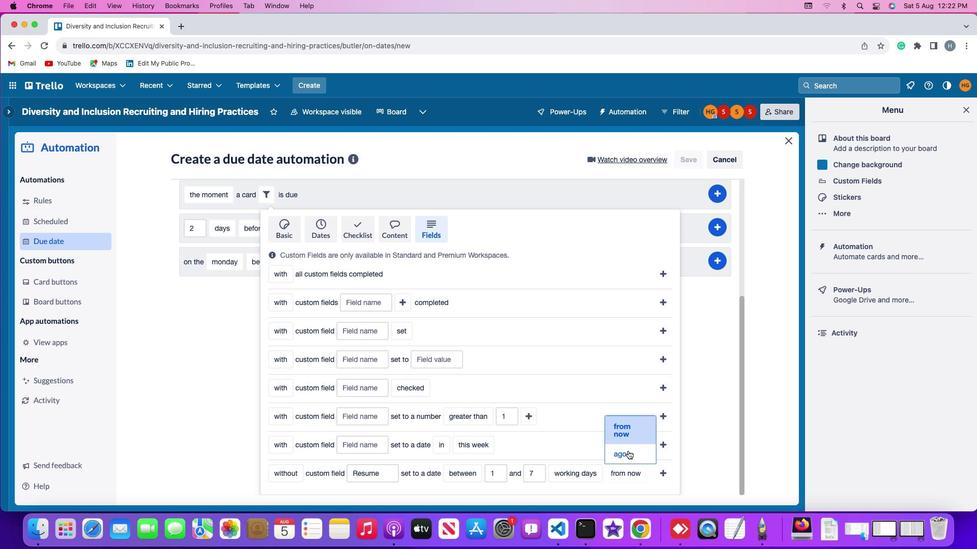 
Action: Mouse moved to (647, 474)
Screenshot: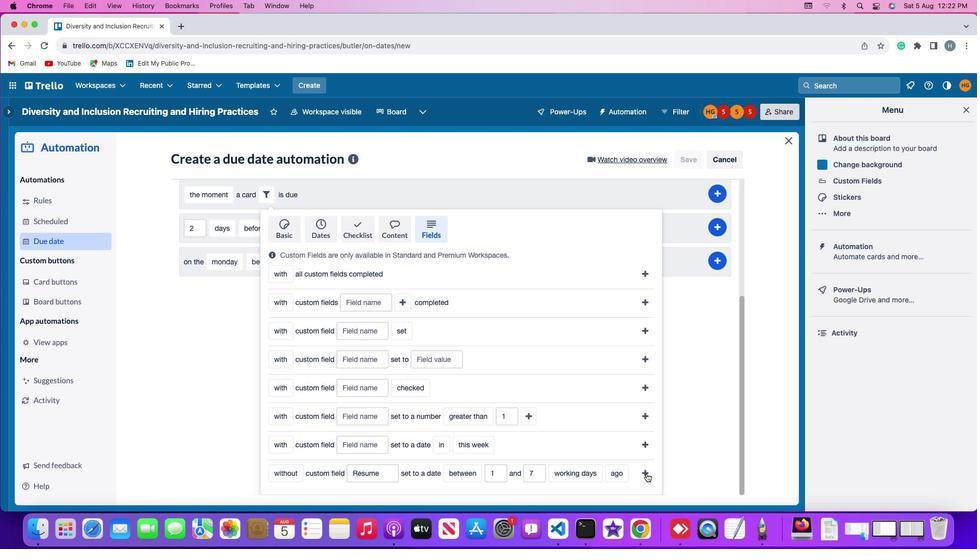 
Action: Mouse pressed left at (647, 474)
Screenshot: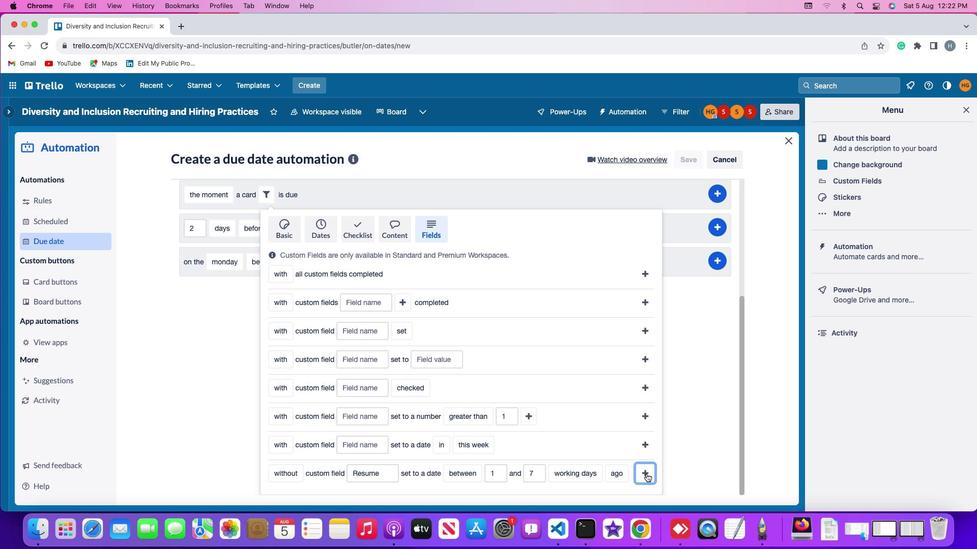 
Action: Mouse moved to (722, 375)
Screenshot: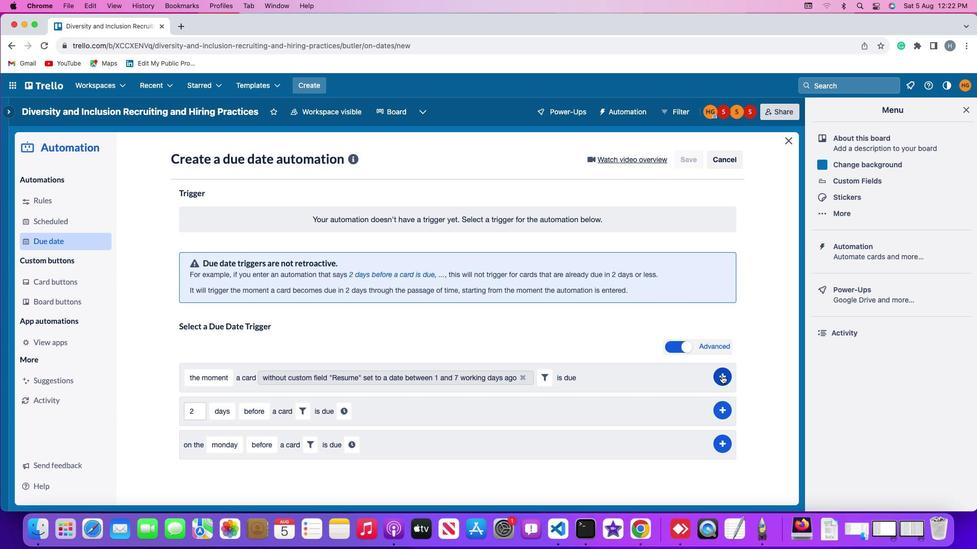 
Action: Mouse pressed left at (722, 375)
Screenshot: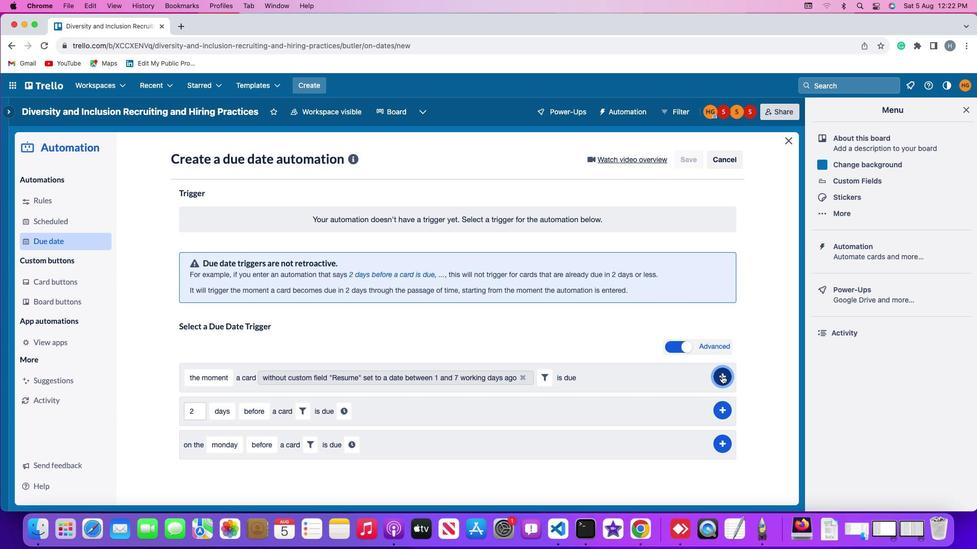 
Action: Mouse moved to (760, 304)
Screenshot: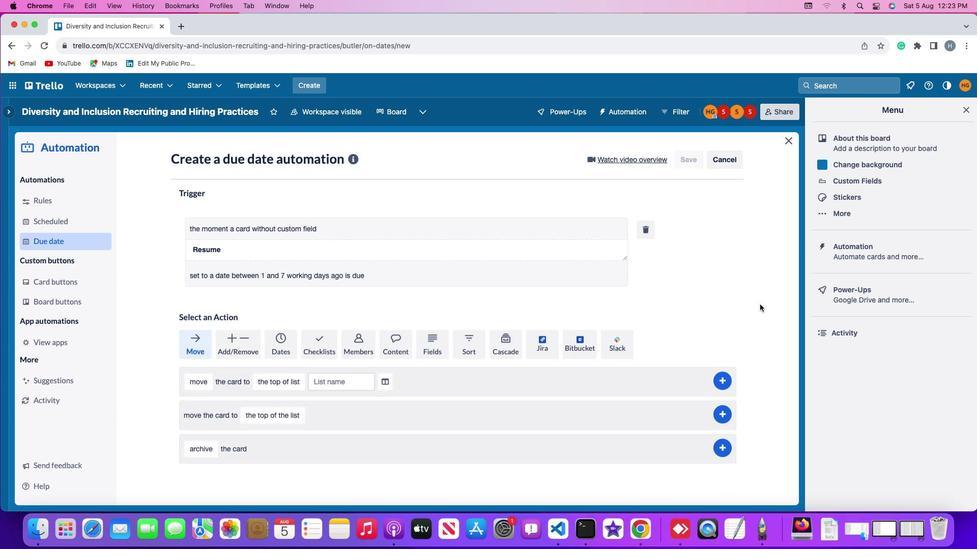 
